 Task: Open Card Customer Retention Review in Board Product Market Fit Analysis and Optimization to Workspace Human Resources Software and add a team member Softage.1@softage.net, a label Blue, a checklist Financial Modeling, an attachment from your computer, a color Blue and finally, add a card description 'Create and send out employee satisfaction survey on company values' and a comment 'Let us approach this task with a sense of urgency and prioritize it accordingly.'. Add a start date 'Jan 09, 1900' with a due date 'Jan 16, 1900'
Action: Mouse moved to (112, 286)
Screenshot: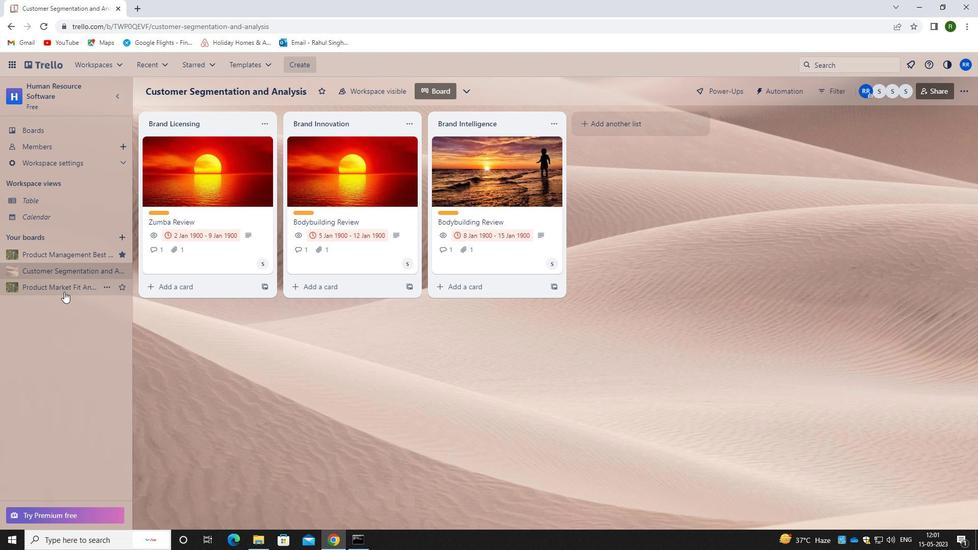 
Action: Mouse pressed left at (112, 286)
Screenshot: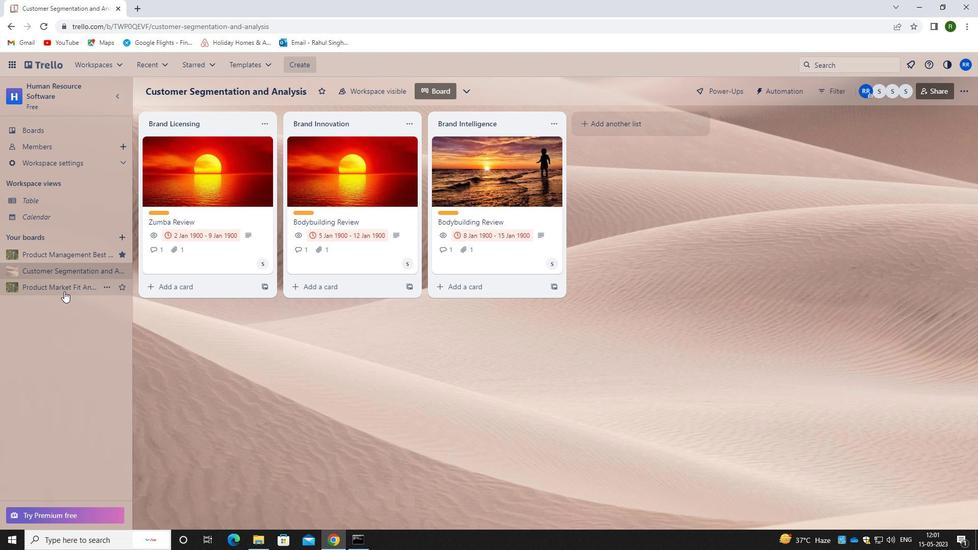 
Action: Mouse moved to (551, 164)
Screenshot: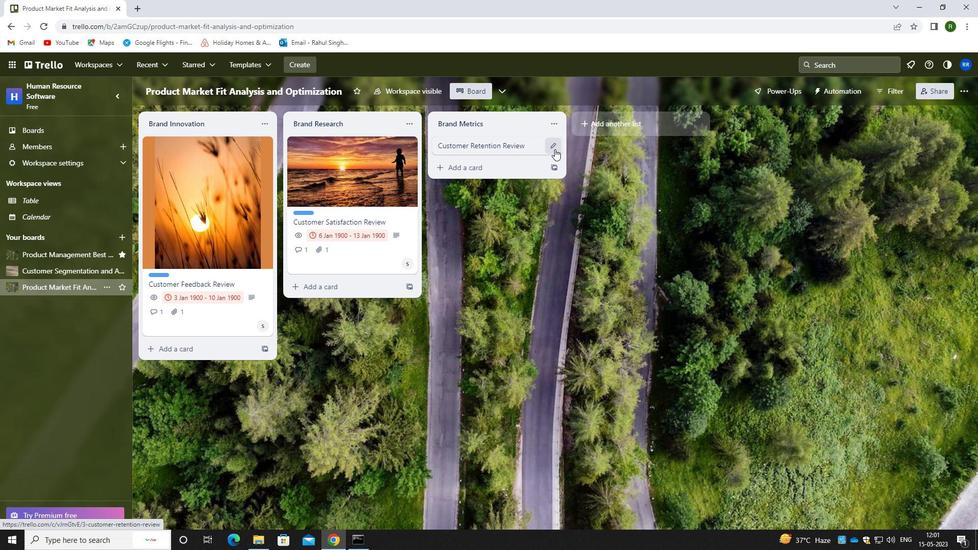 
Action: Mouse pressed left at (551, 164)
Screenshot: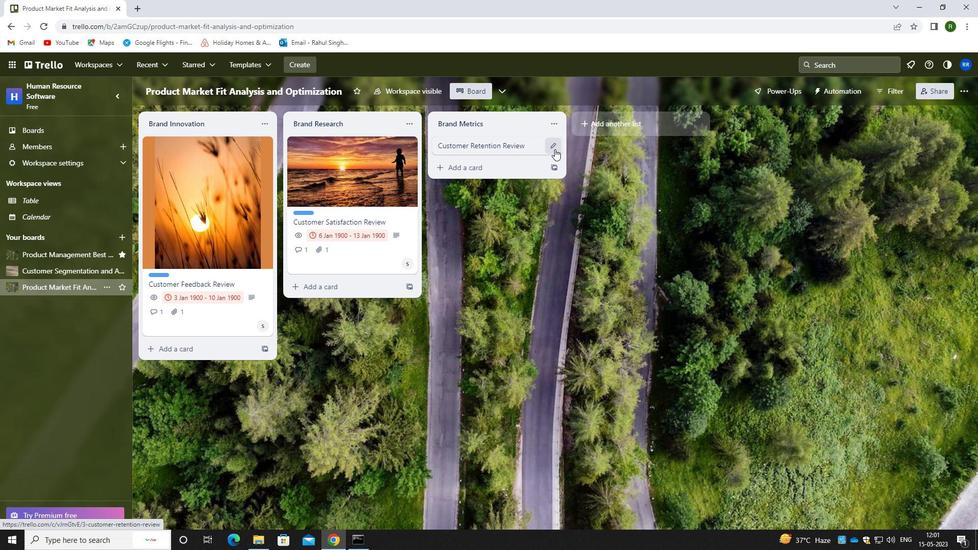 
Action: Mouse moved to (587, 160)
Screenshot: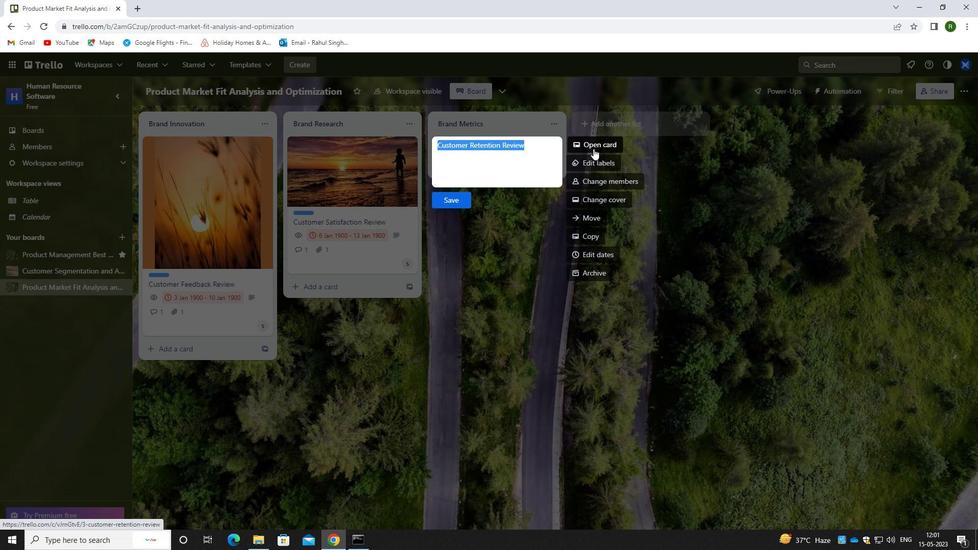 
Action: Mouse pressed left at (587, 160)
Screenshot: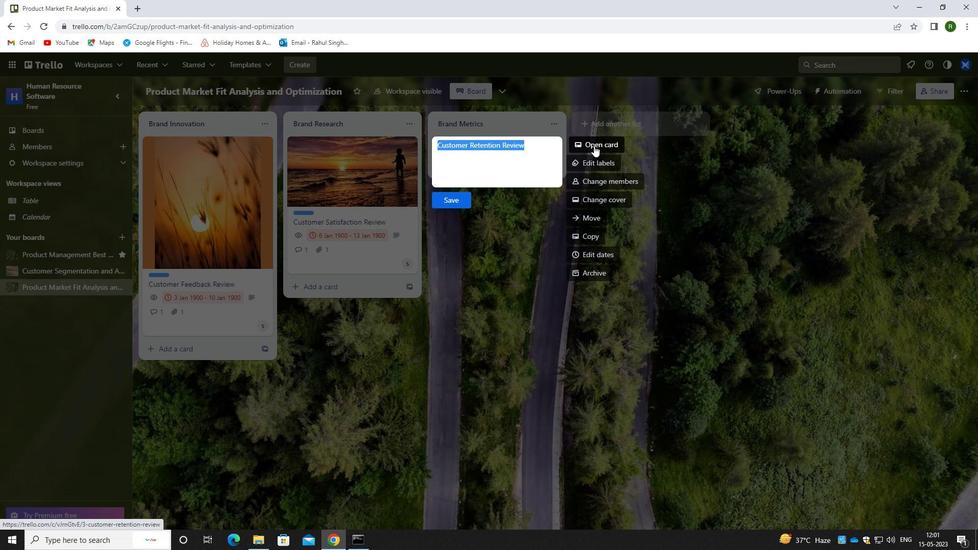 
Action: Mouse moved to (615, 194)
Screenshot: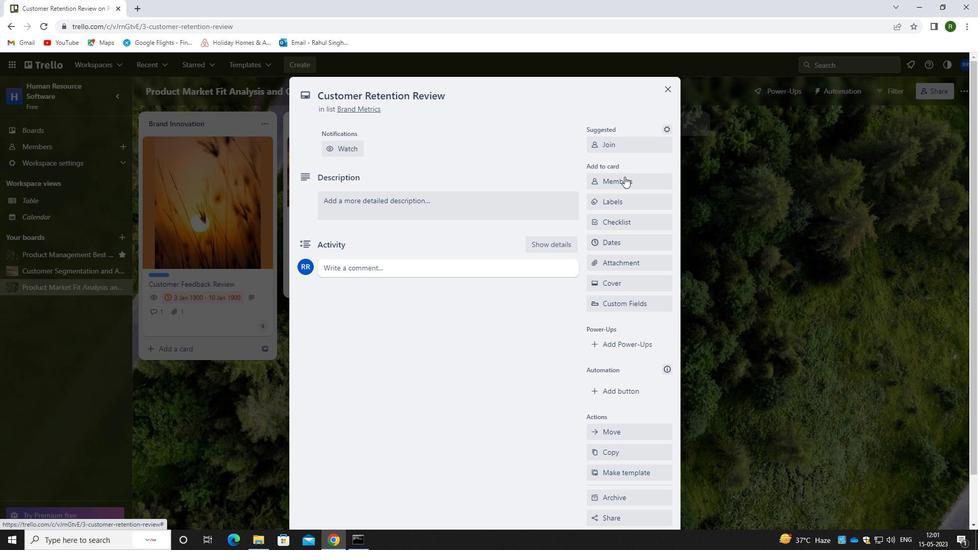 
Action: Mouse pressed left at (615, 194)
Screenshot: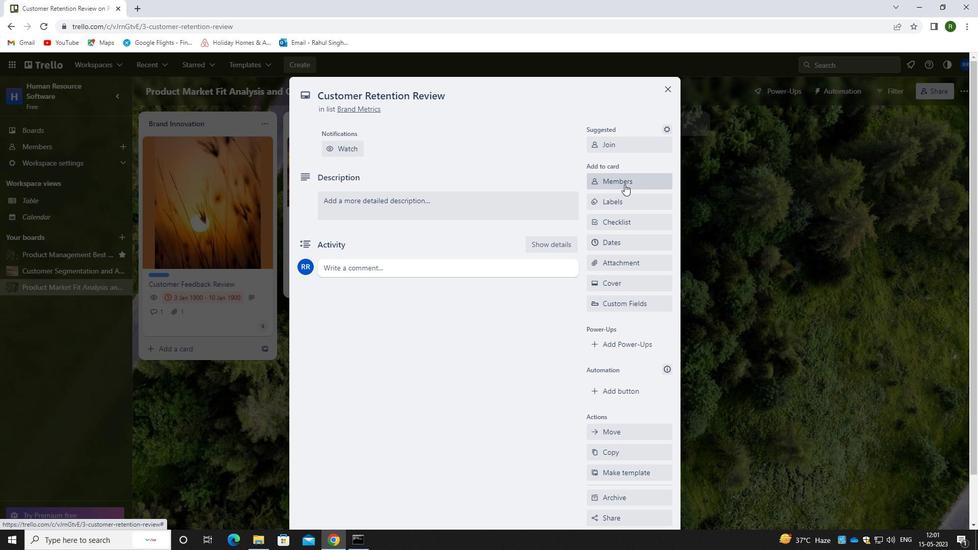 
Action: Mouse moved to (613, 226)
Screenshot: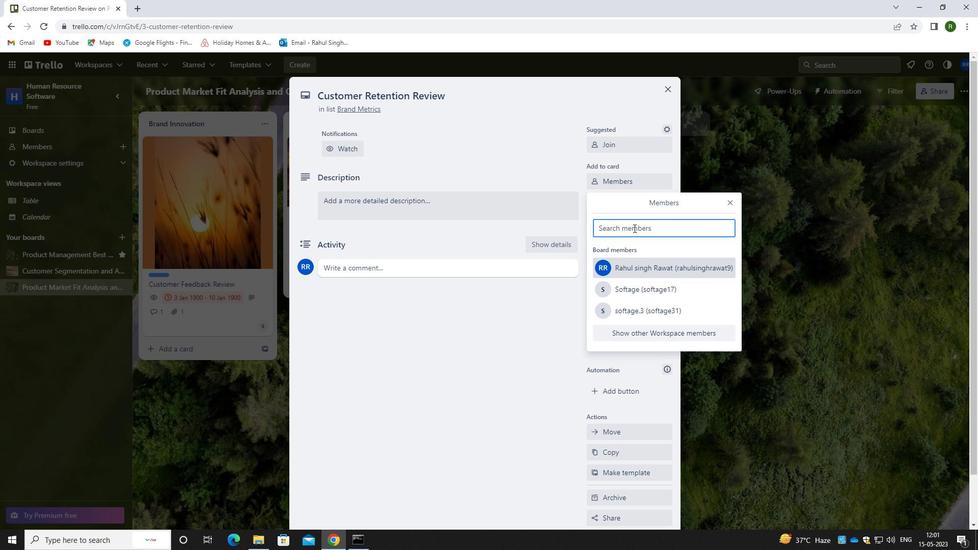 
Action: Key pressed <Key.caps_lock>s<Key.caps_lock>oftage.1<Key.shift>@SOFTAGE.NET
Screenshot: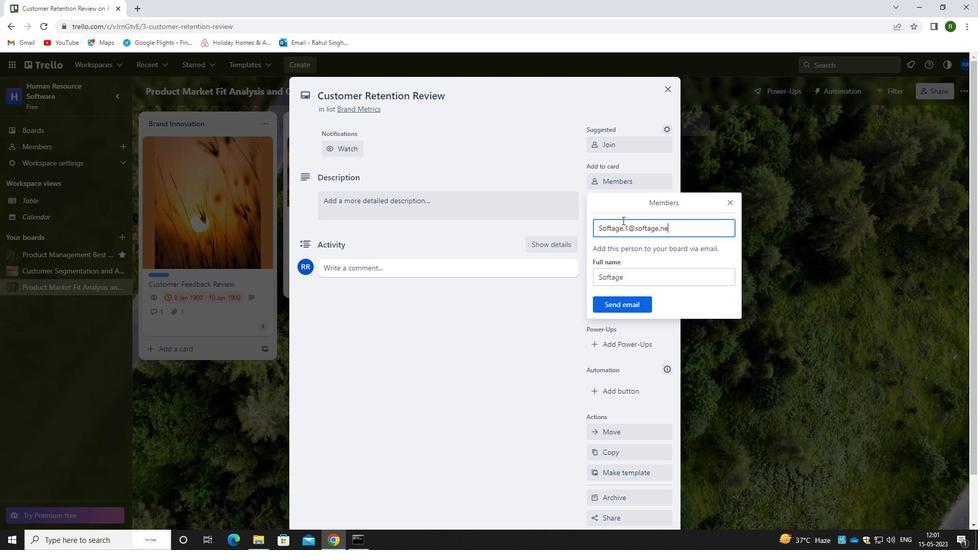 
Action: Mouse moved to (623, 296)
Screenshot: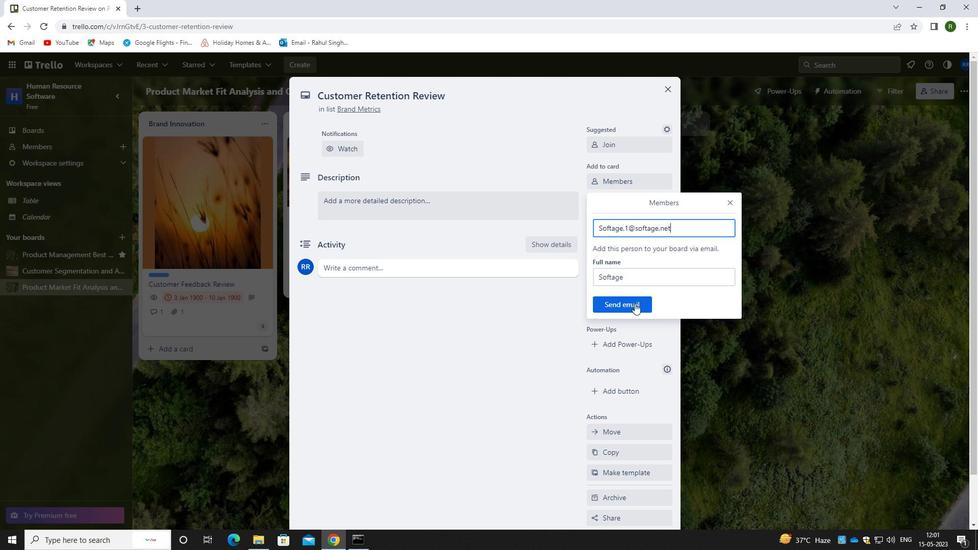 
Action: Mouse pressed left at (623, 296)
Screenshot: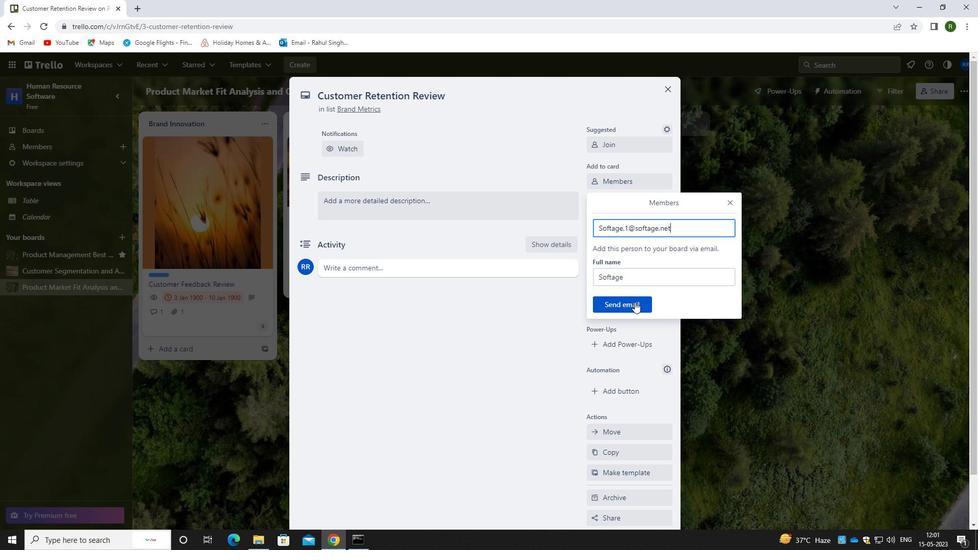 
Action: Mouse moved to (622, 208)
Screenshot: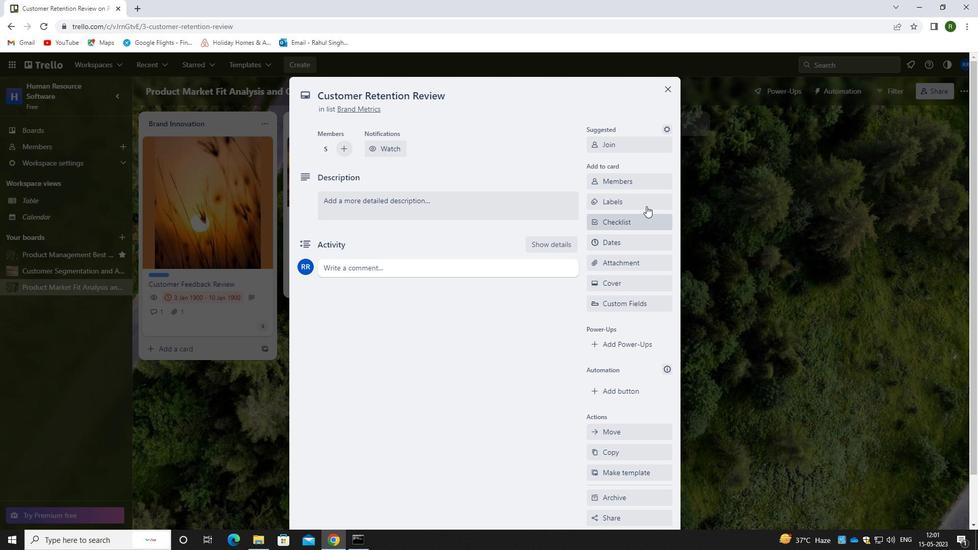 
Action: Mouse pressed left at (622, 208)
Screenshot: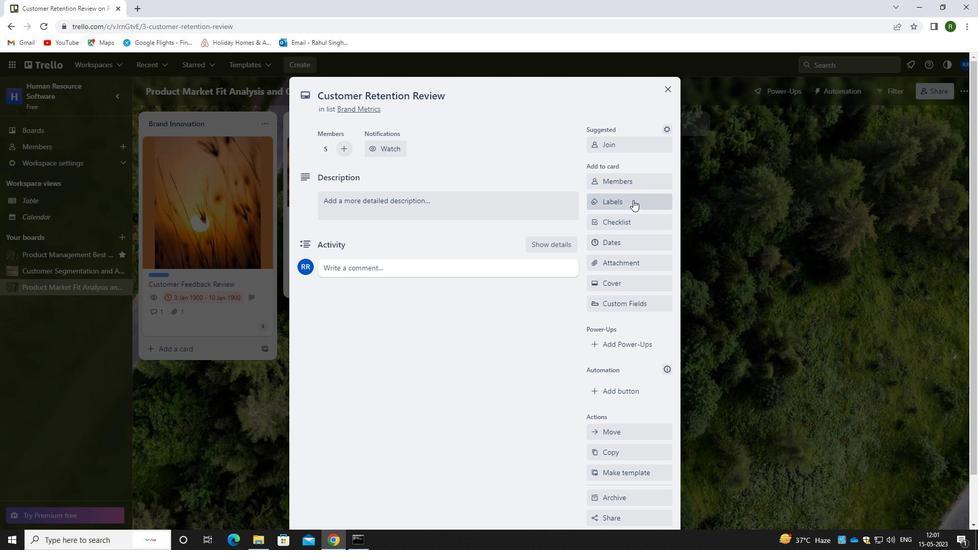 
Action: Mouse moved to (588, 234)
Screenshot: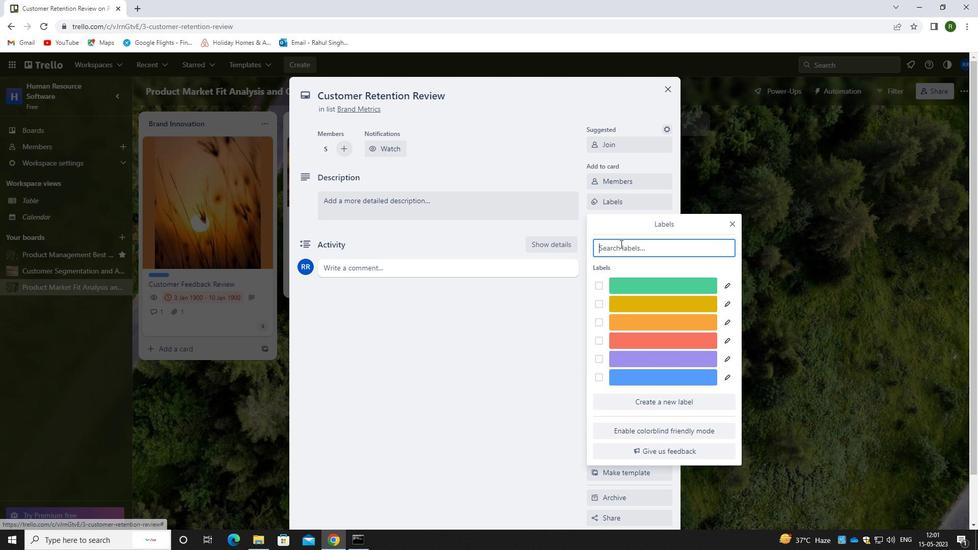 
Action: Key pressed BLUE
Screenshot: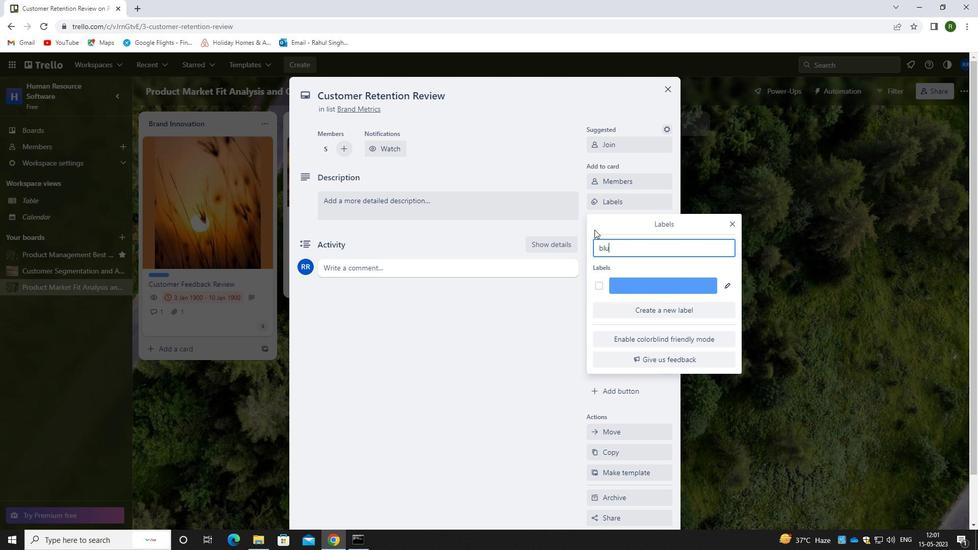 
Action: Mouse moved to (594, 280)
Screenshot: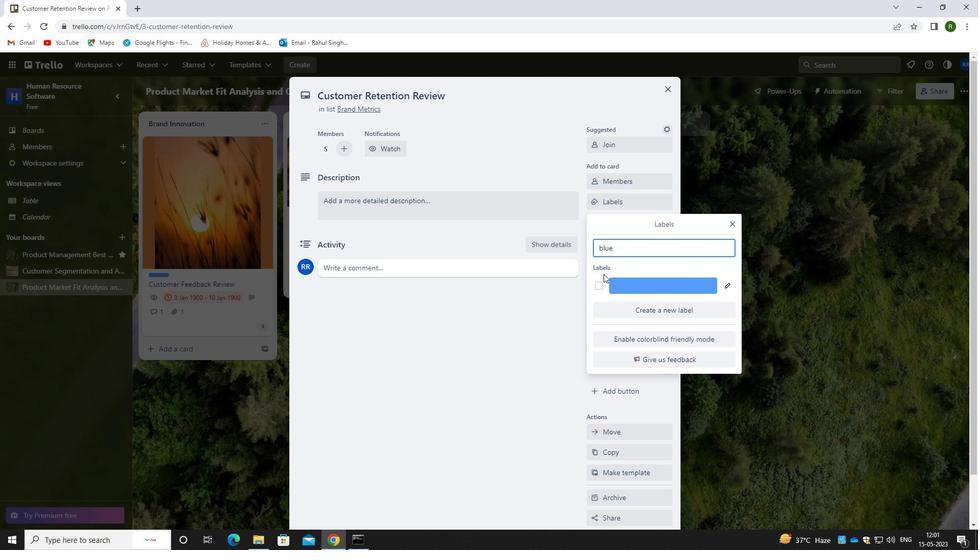 
Action: Mouse pressed left at (594, 280)
Screenshot: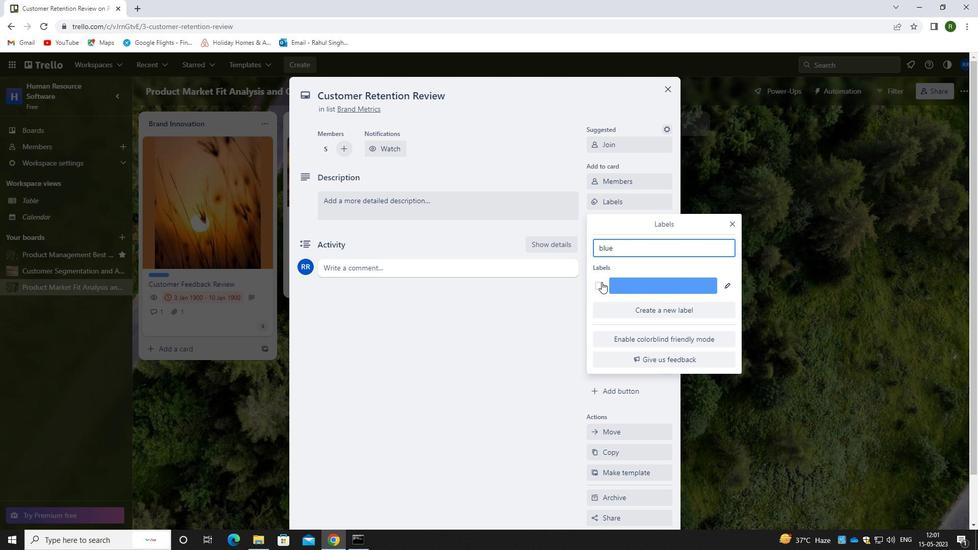 
Action: Mouse moved to (526, 322)
Screenshot: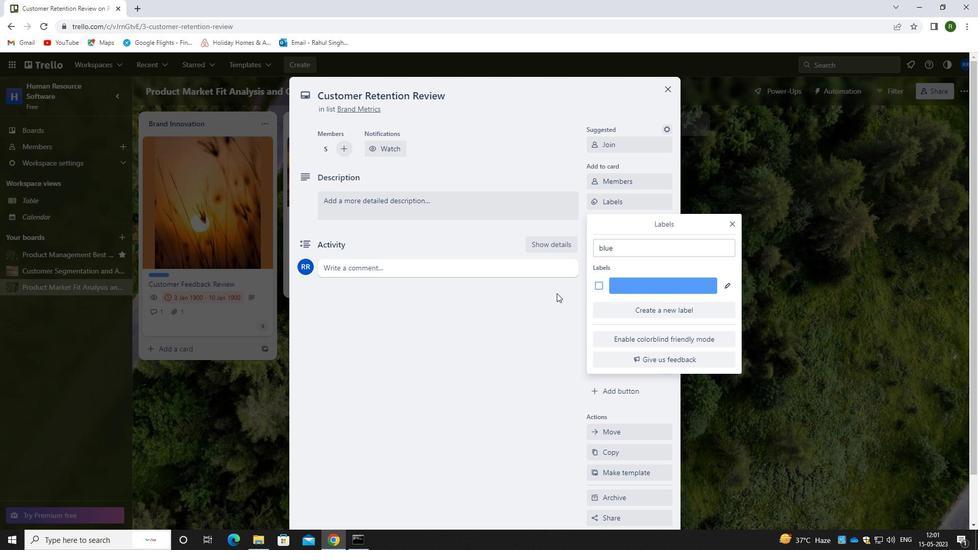 
Action: Mouse pressed left at (526, 322)
Screenshot: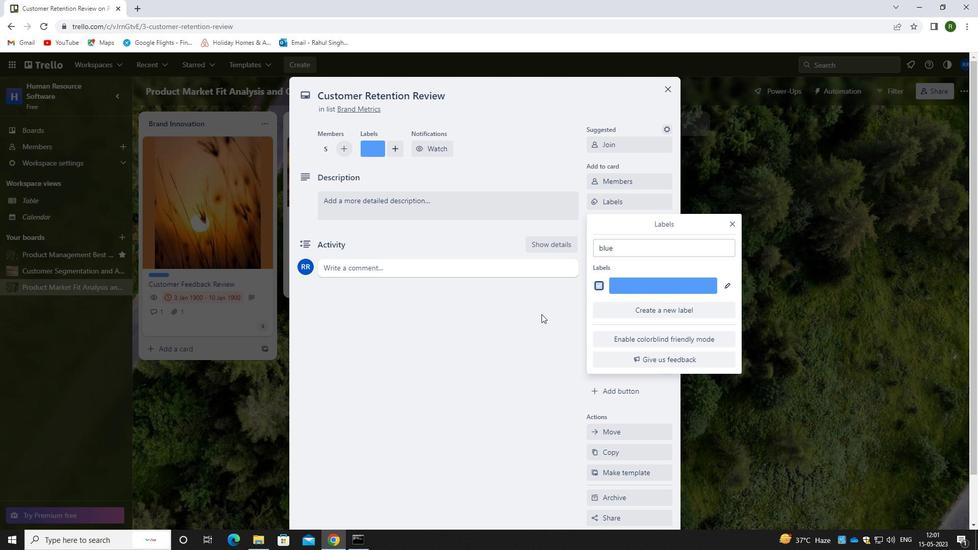 
Action: Mouse moved to (615, 226)
Screenshot: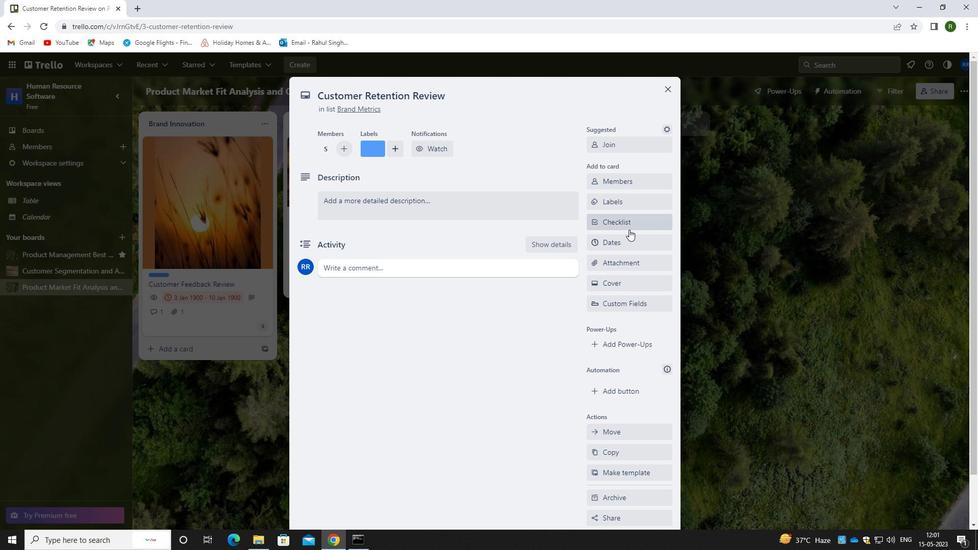 
Action: Mouse pressed left at (615, 226)
Screenshot: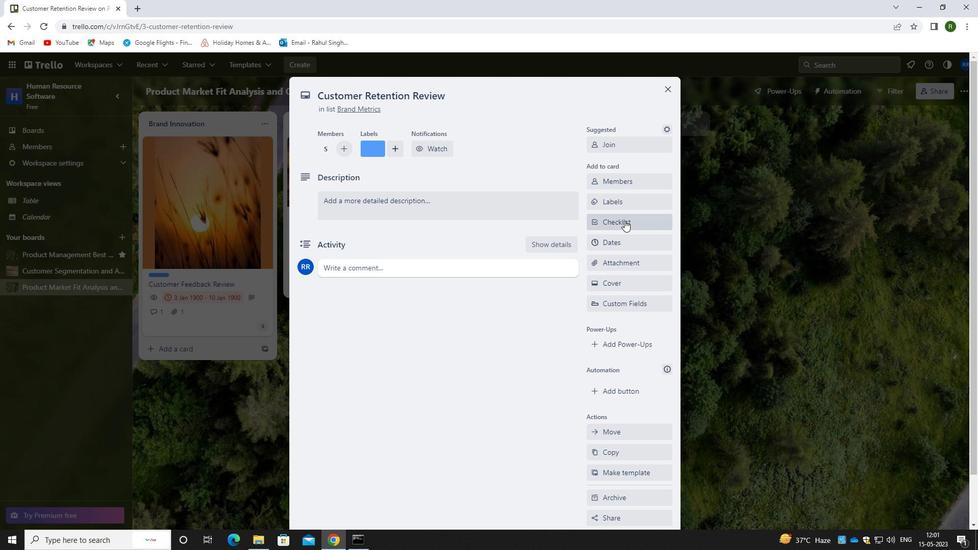 
Action: Mouse moved to (610, 272)
Screenshot: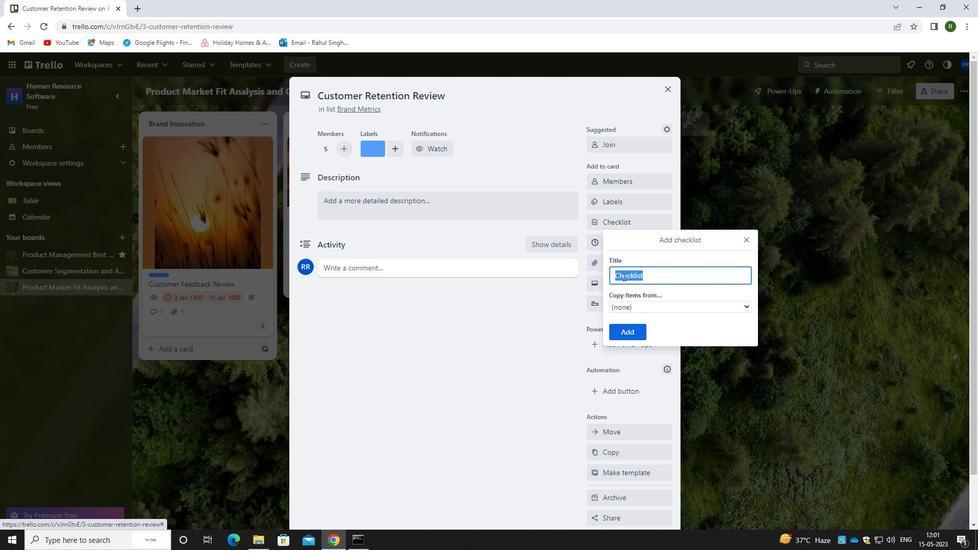 
Action: Key pressed <Key.shift>FINANCIAL<Key.space><Key.shift><Key.shift><Key.shift><Key.shift><Key.shift><Key.shift><Key.shift><Key.shift><Key.shift><Key.shift><Key.shift><Key.shift><Key.shift><Key.shift>MODELING
Screenshot: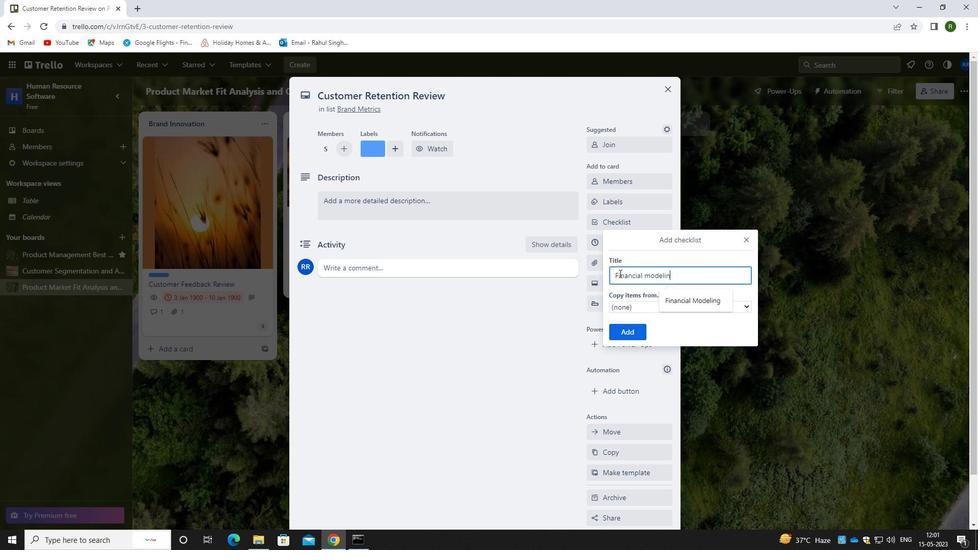 
Action: Mouse moved to (622, 325)
Screenshot: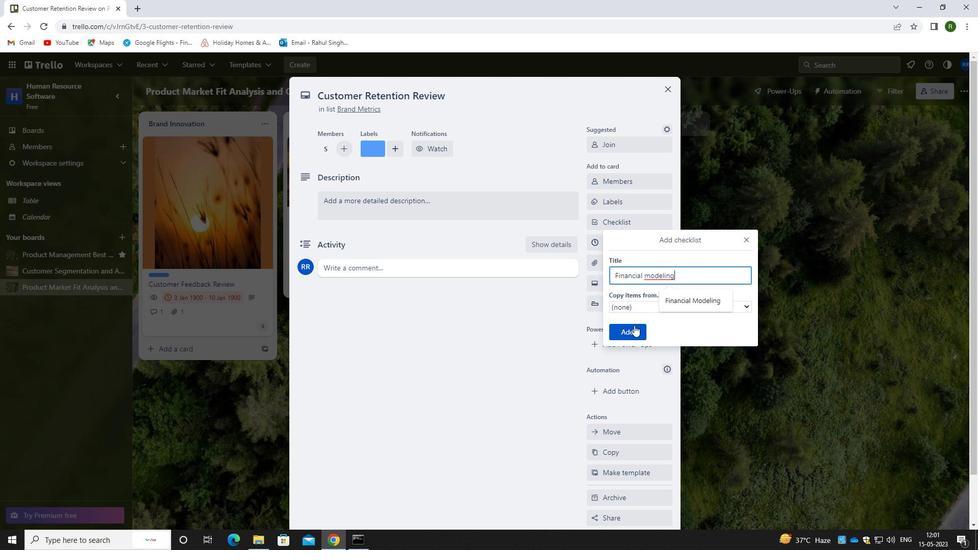 
Action: Mouse pressed left at (622, 325)
Screenshot: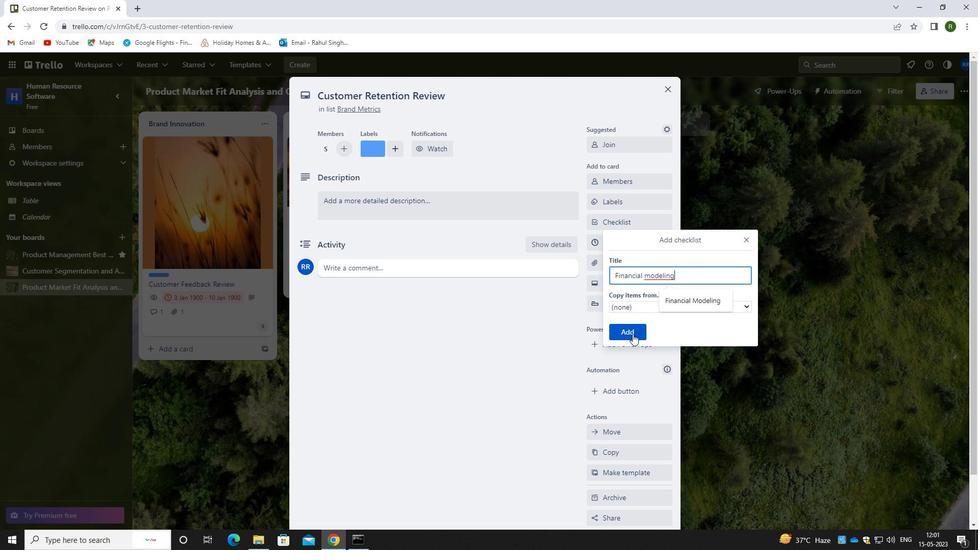 
Action: Mouse moved to (537, 335)
Screenshot: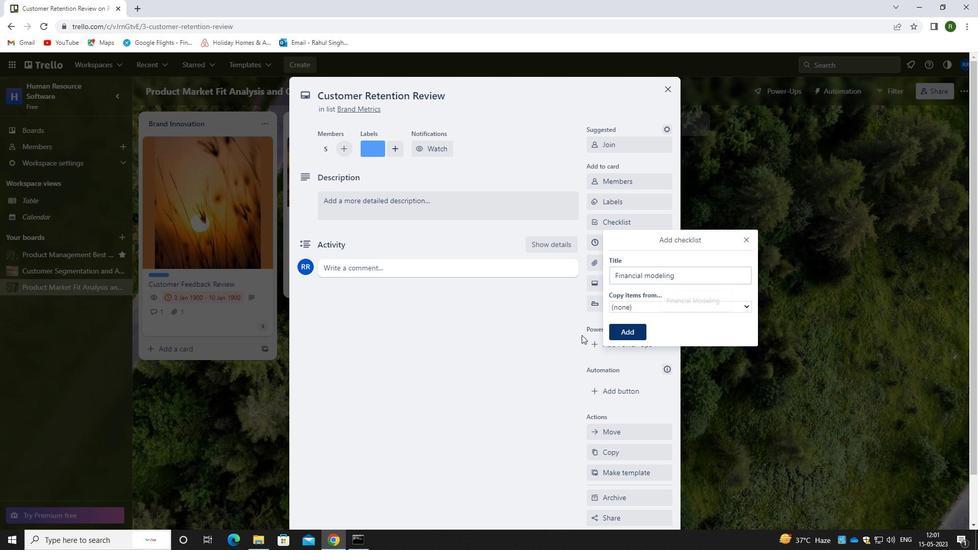 
Action: Mouse pressed left at (537, 335)
Screenshot: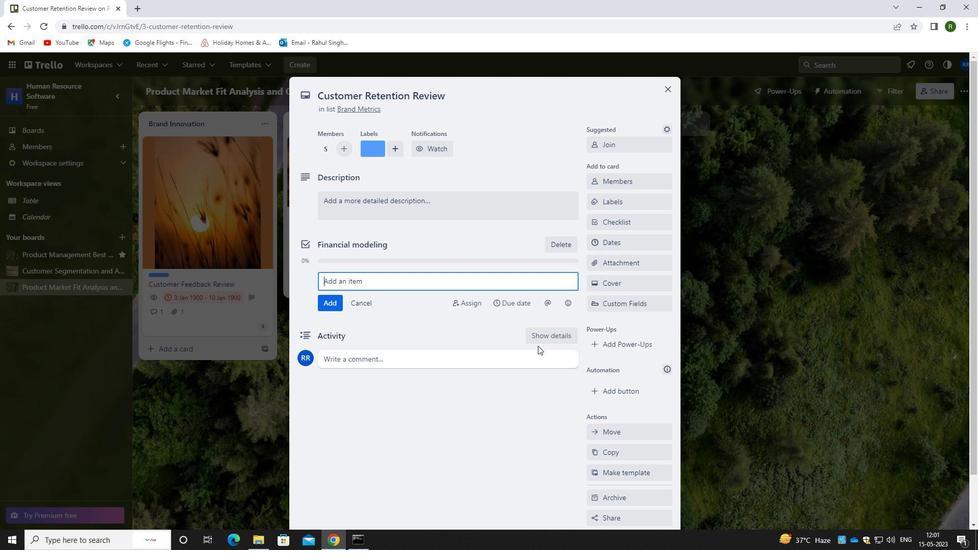 
Action: Mouse moved to (615, 266)
Screenshot: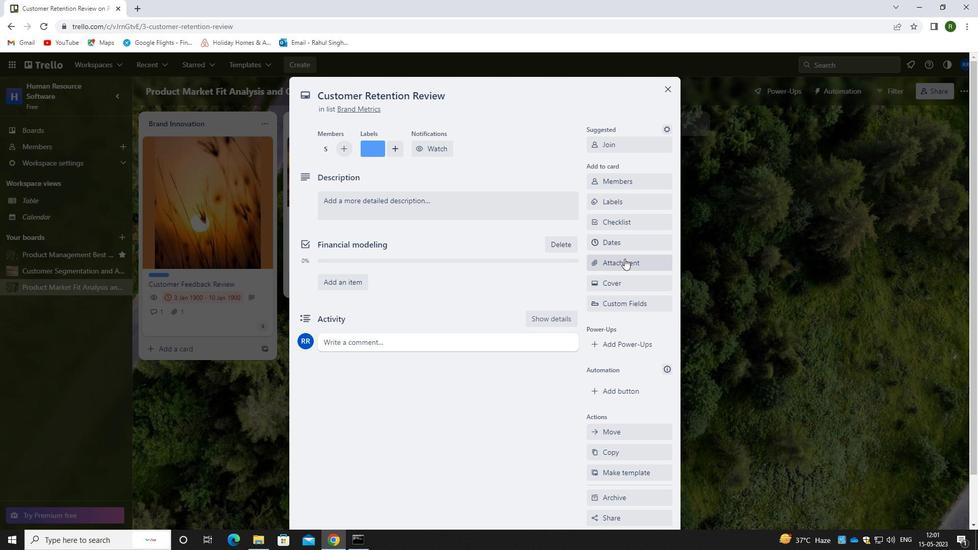 
Action: Mouse pressed left at (615, 266)
Screenshot: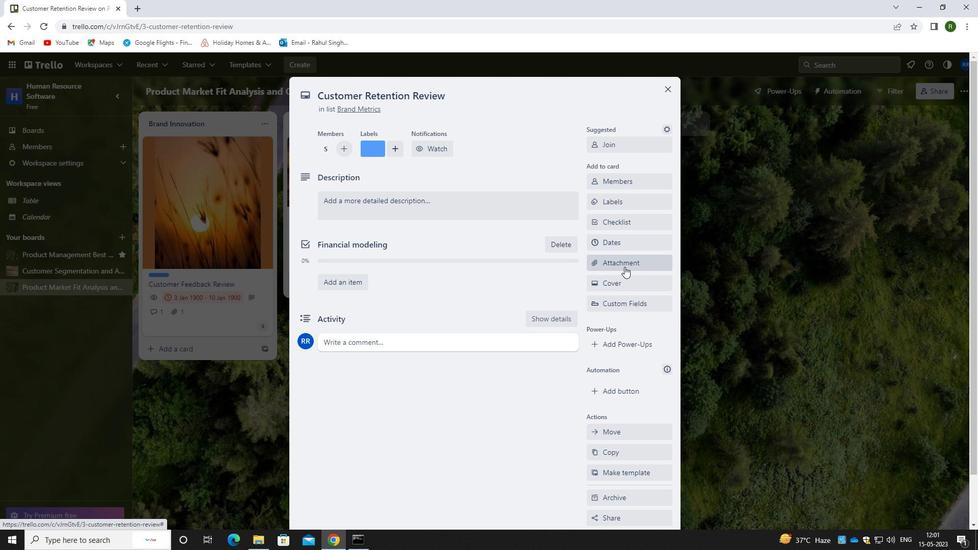 
Action: Mouse moved to (627, 303)
Screenshot: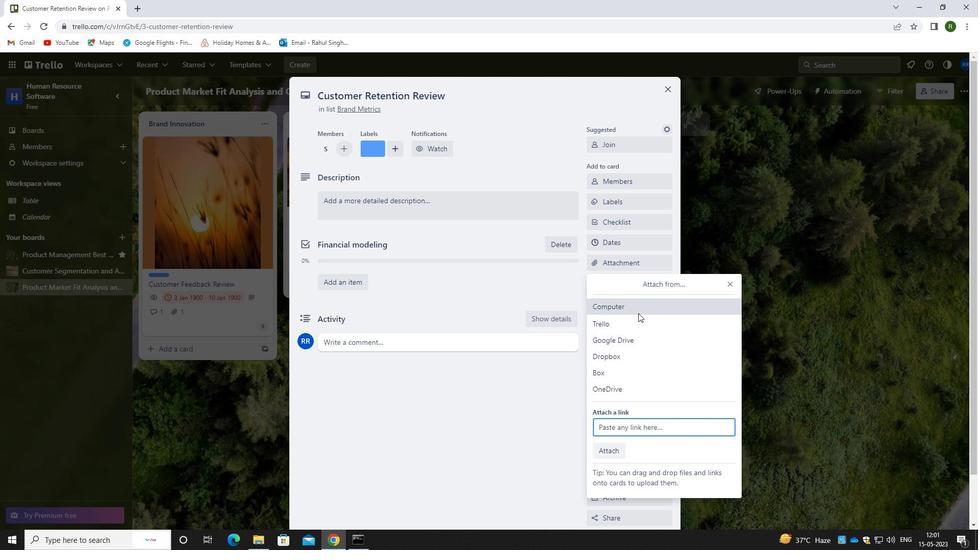 
Action: Mouse pressed left at (627, 303)
Screenshot: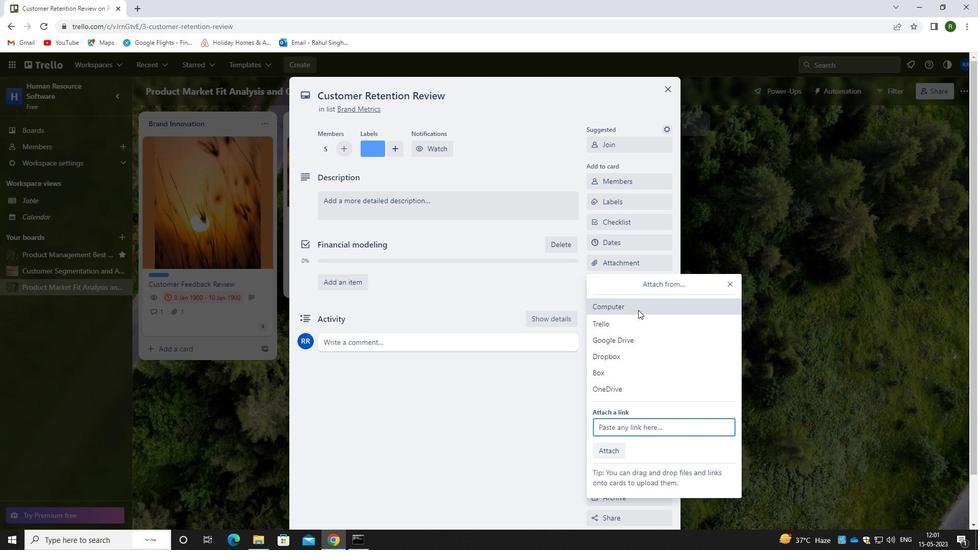 
Action: Mouse moved to (274, 122)
Screenshot: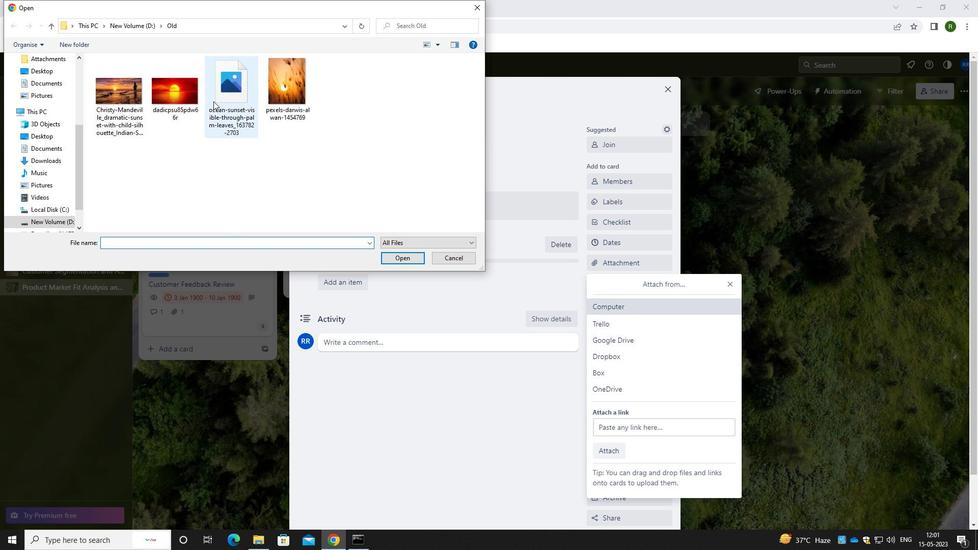 
Action: Mouse pressed left at (274, 122)
Screenshot: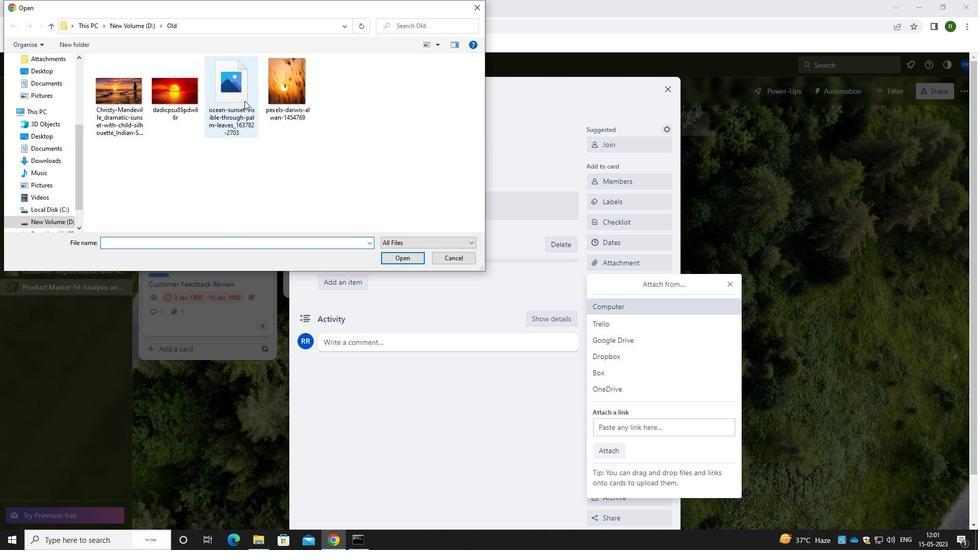 
Action: Mouse moved to (215, 128)
Screenshot: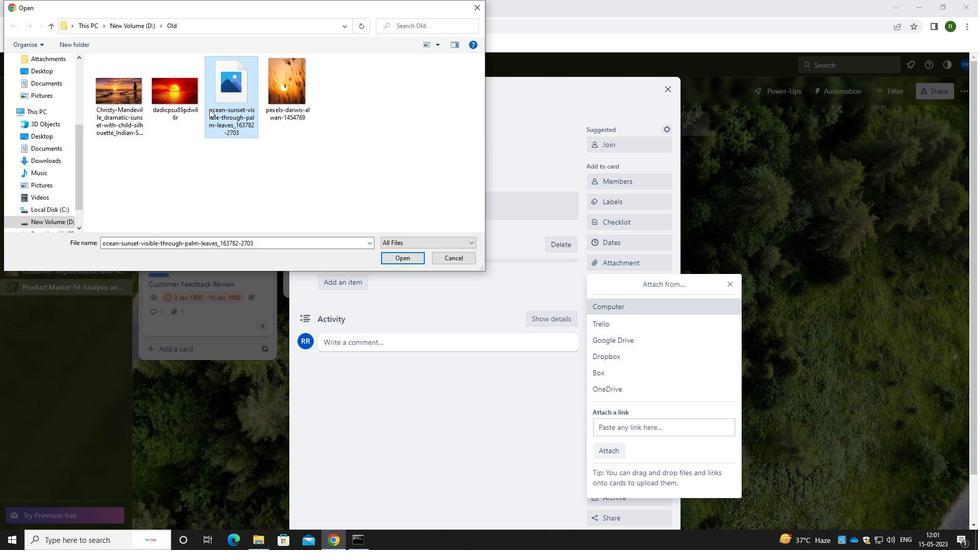 
Action: Mouse pressed left at (215, 128)
Screenshot: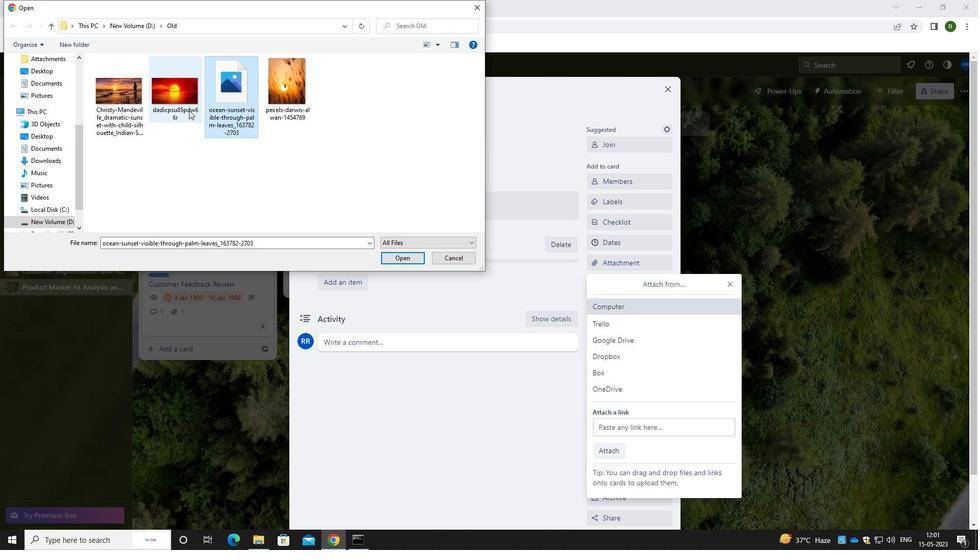 
Action: Mouse moved to (409, 258)
Screenshot: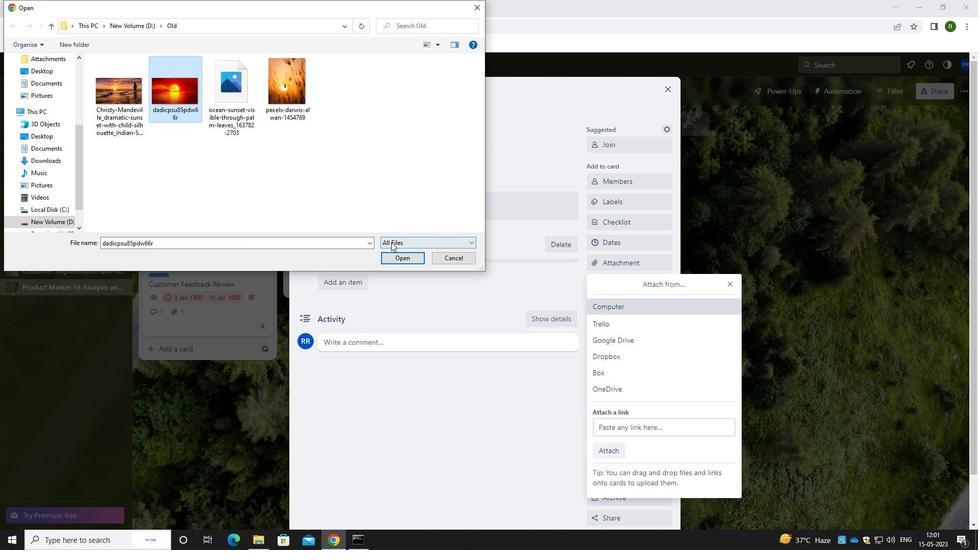 
Action: Mouse pressed left at (409, 258)
Screenshot: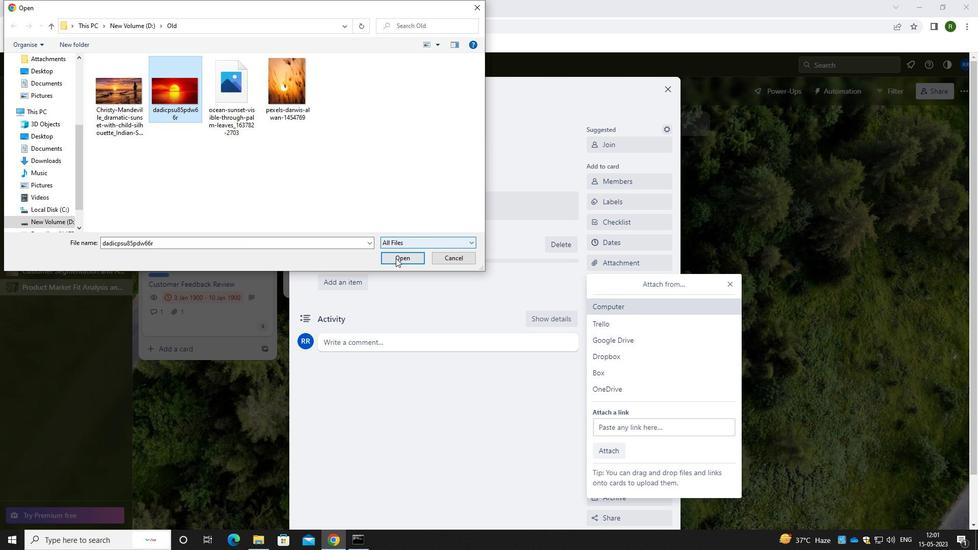 
Action: Mouse moved to (449, 287)
Screenshot: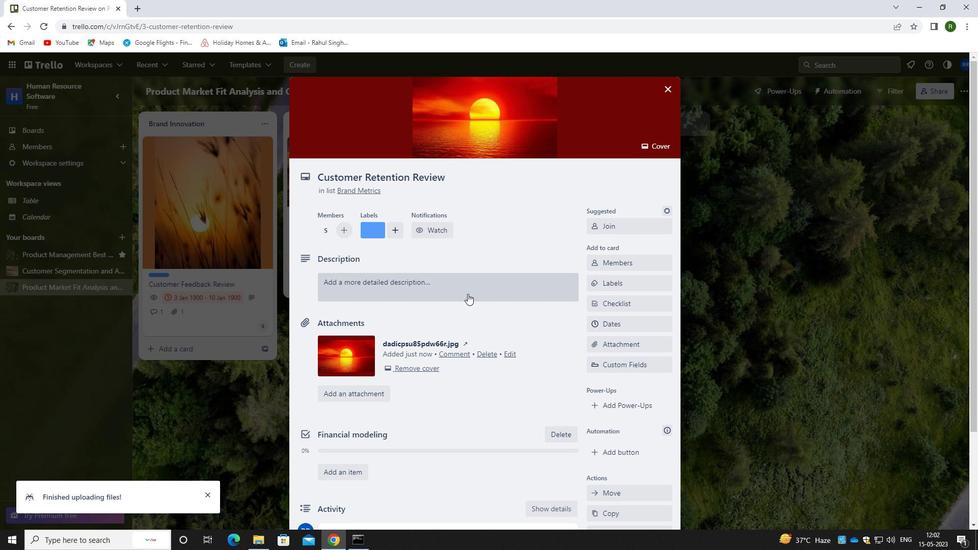 
Action: Mouse pressed left at (449, 287)
Screenshot: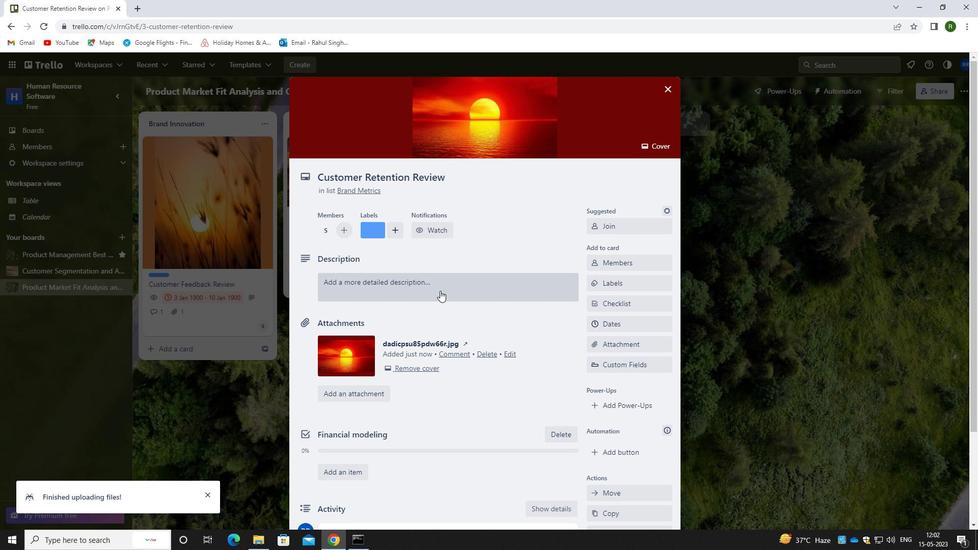 
Action: Mouse moved to (408, 336)
Screenshot: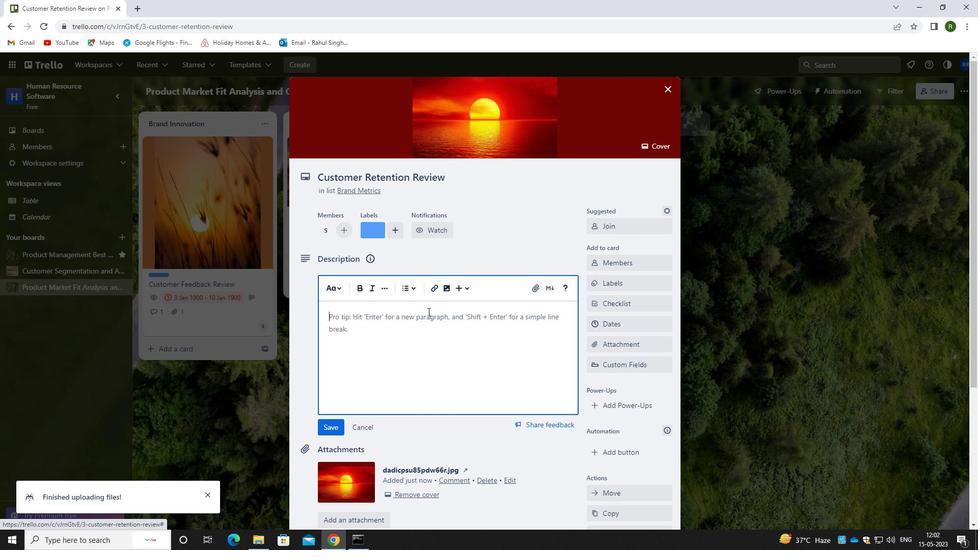 
Action: Key pressed <Key.caps_lock>C<Key.caps_lock>REATE<Key.space>AND<Key.space>SEND<Key.space>OUT<Key.space>EMO<Key.backspace>PLOYEE<Key.space>SATISFACTION<Key.space>SURVERY<Key.space>ON<Key.backspace><Key.backspace><Key.backspace><Key.backspace><Key.backspace>UY<Key.backspace><Key.backspace>Y<Key.space>ON<Key.space>COMPANY<Key.space>VALUES
Screenshot: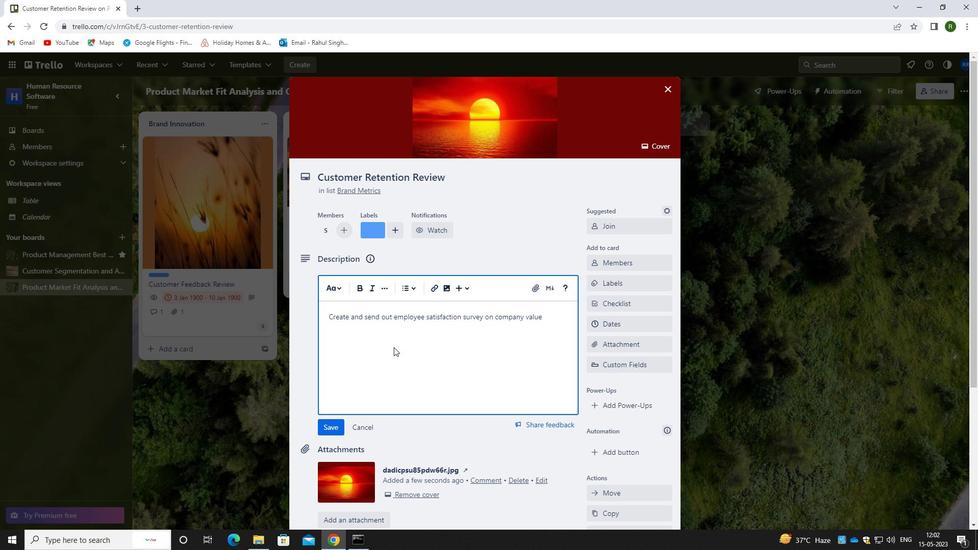 
Action: Mouse moved to (355, 409)
Screenshot: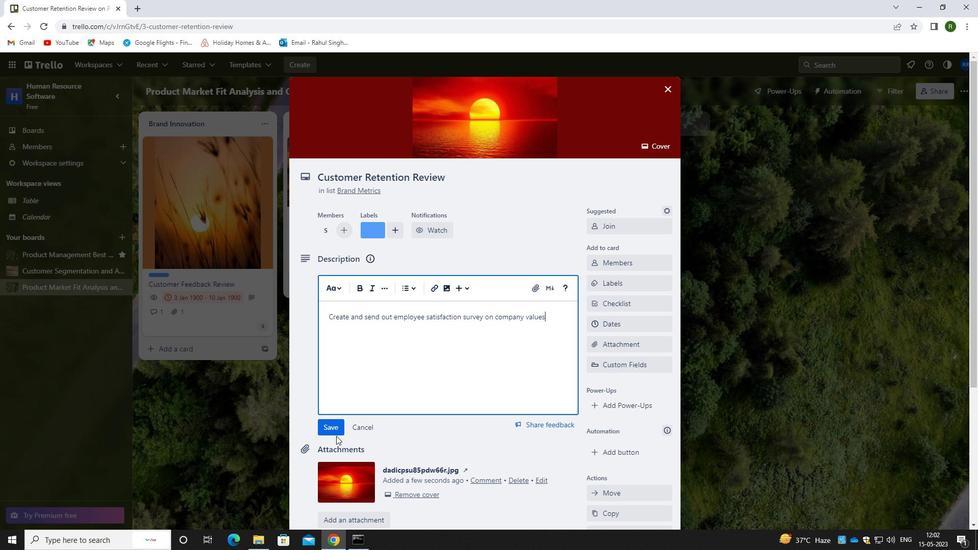 
Action: Mouse pressed left at (355, 409)
Screenshot: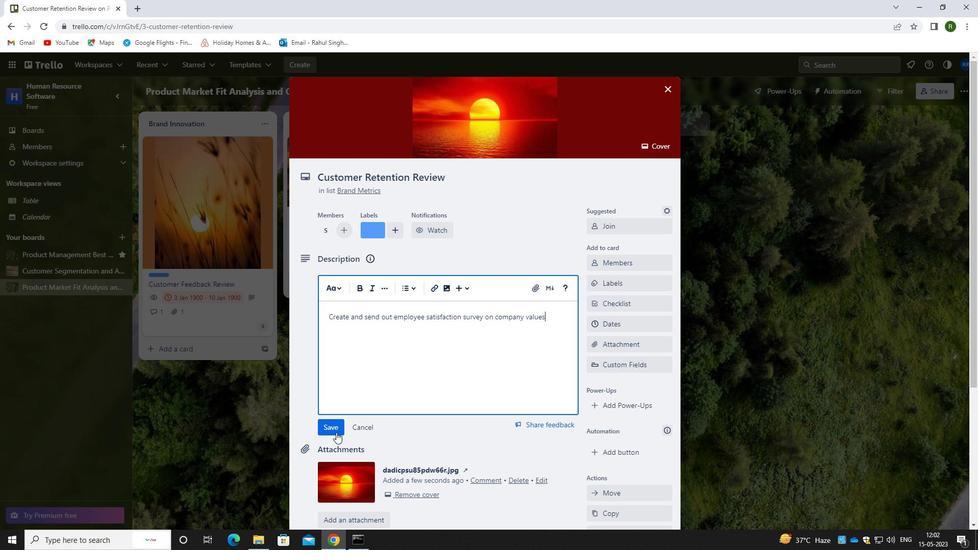 
Action: Mouse moved to (428, 365)
Screenshot: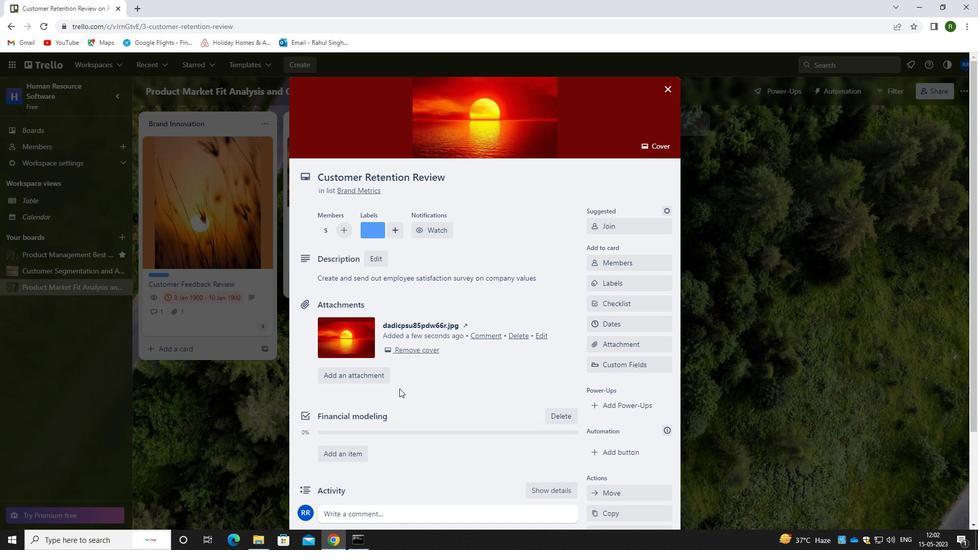
Action: Mouse scrolled (428, 364) with delta (0, 0)
Screenshot: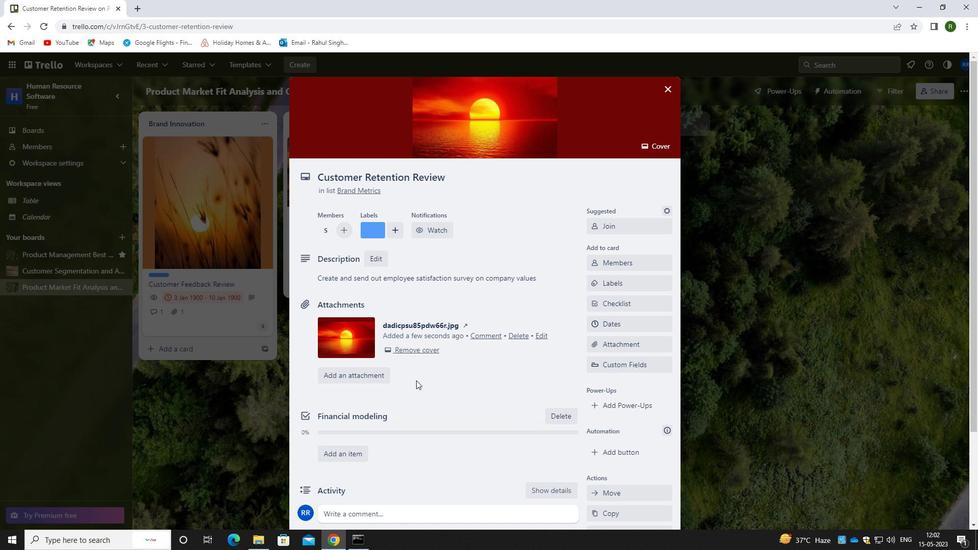 
Action: Mouse moved to (428, 365)
Screenshot: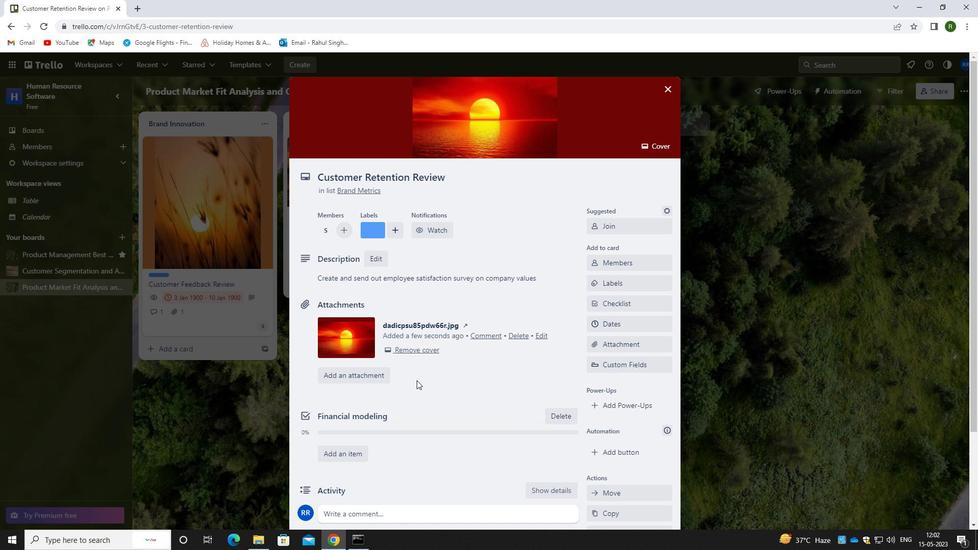 
Action: Mouse scrolled (428, 364) with delta (0, 0)
Screenshot: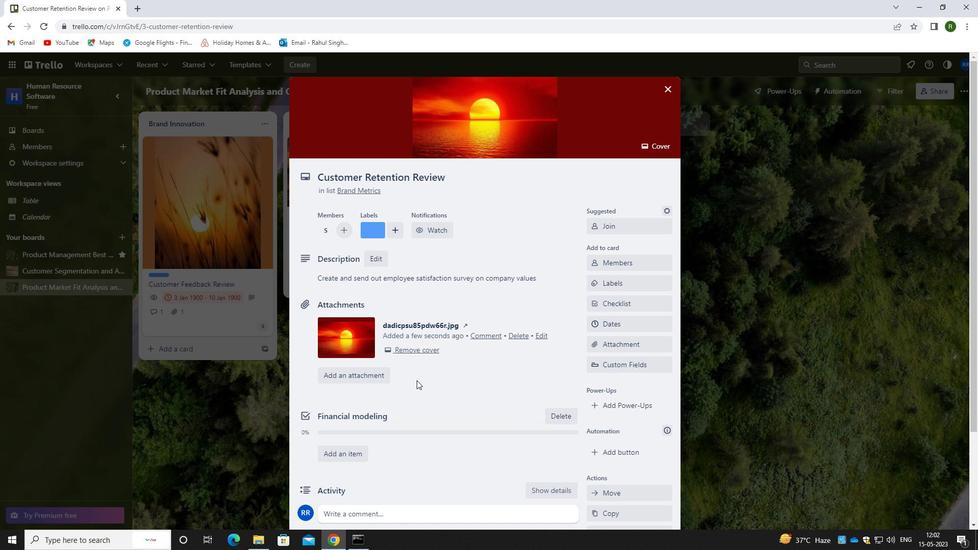 
Action: Mouse scrolled (428, 364) with delta (0, 0)
Screenshot: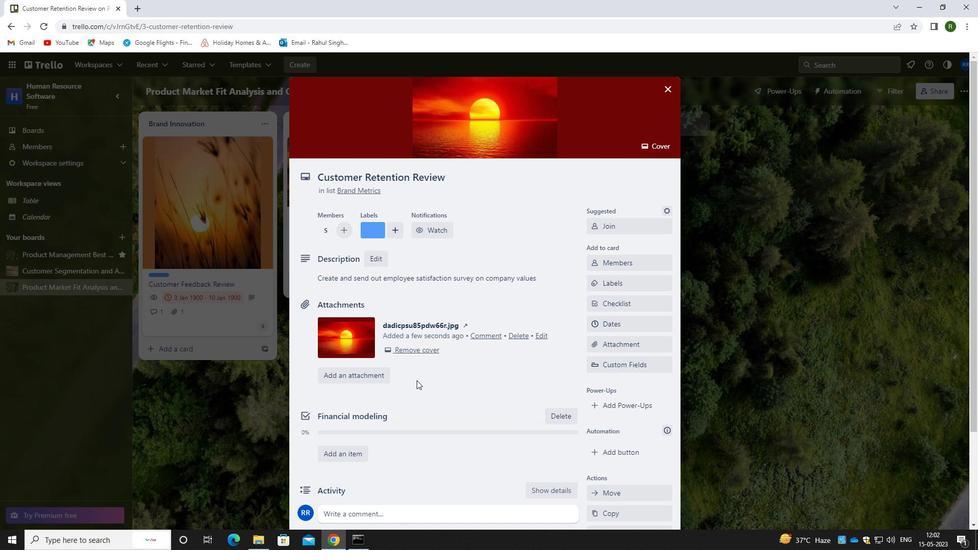 
Action: Mouse moved to (429, 365)
Screenshot: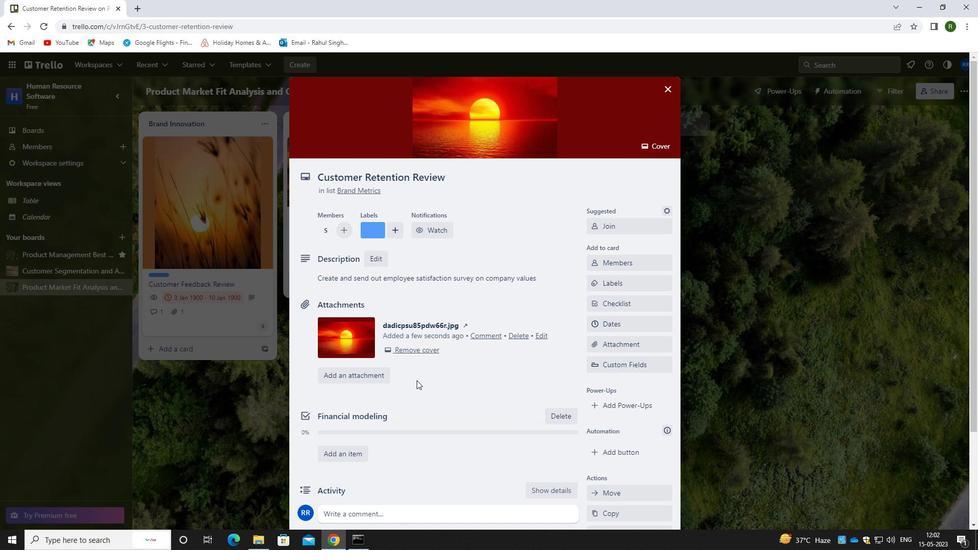 
Action: Mouse scrolled (429, 365) with delta (0, 0)
Screenshot: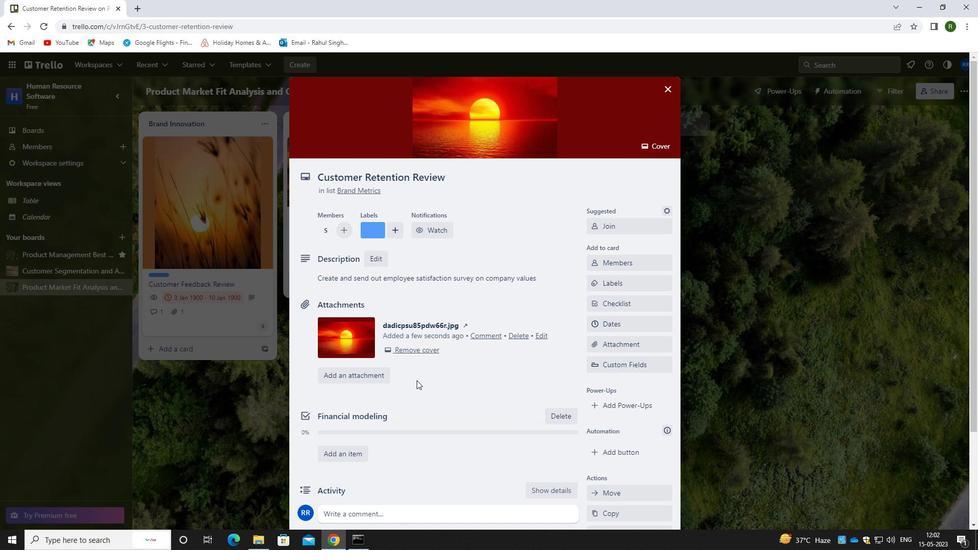 
Action: Mouse moved to (413, 387)
Screenshot: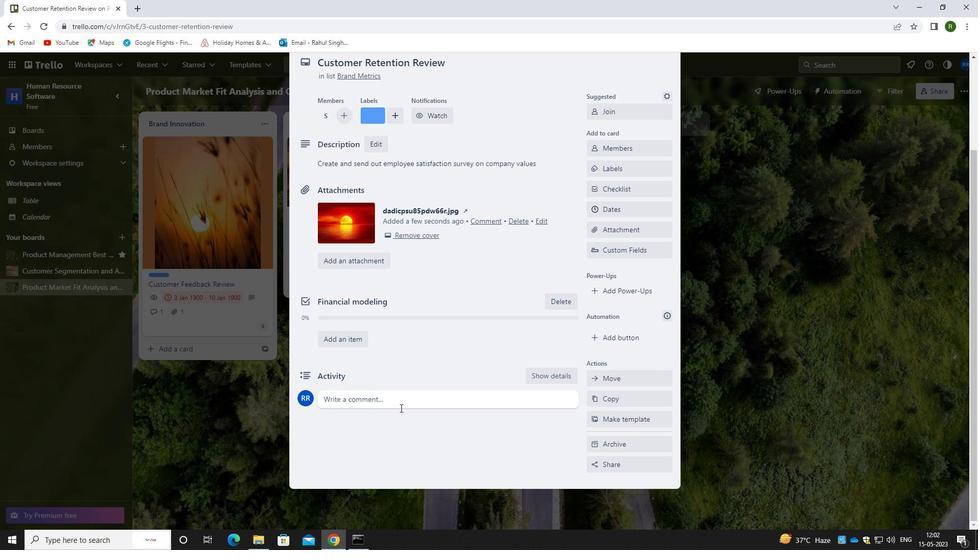 
Action: Mouse pressed left at (413, 387)
Screenshot: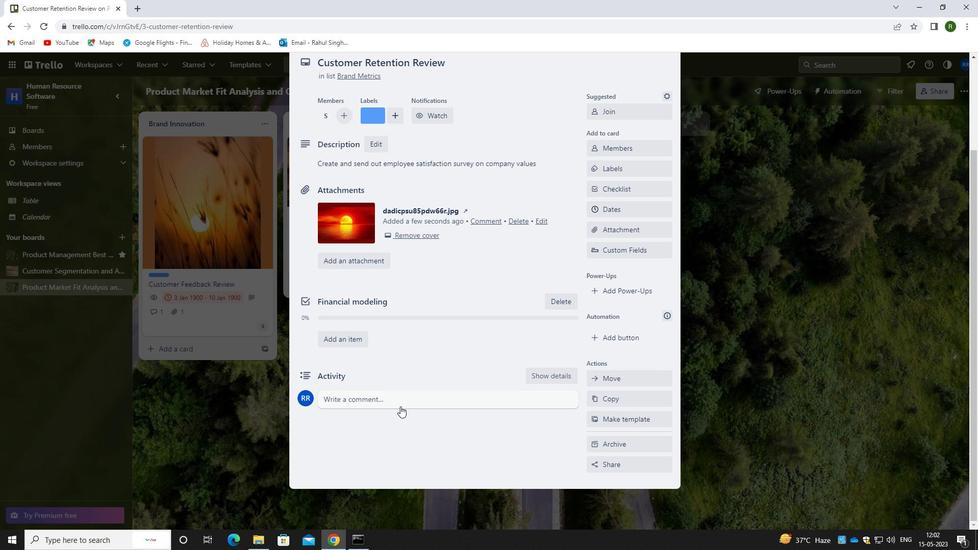 
Action: Mouse moved to (404, 416)
Screenshot: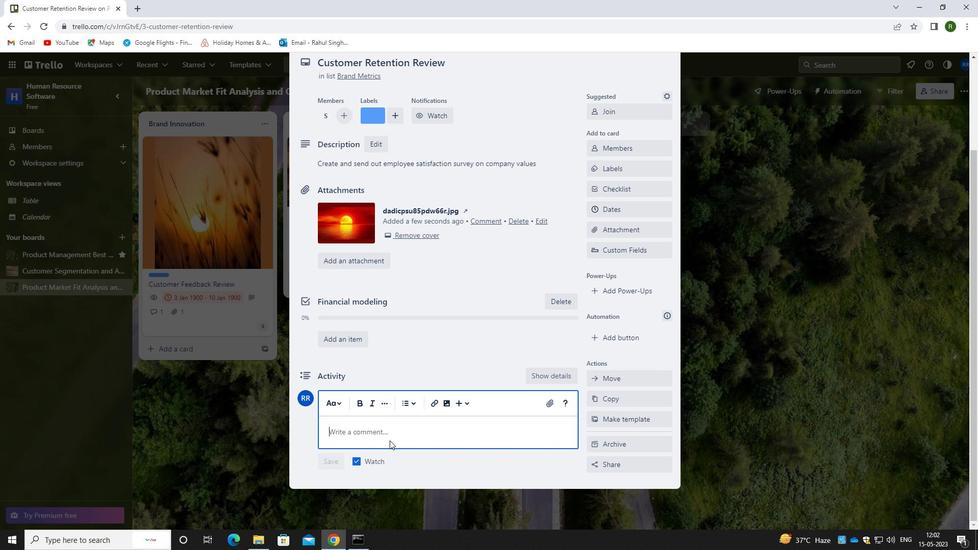
Action: Key pressed <Key.caps_lock>L<Key.caps_lock>ET<Key.space>US<Key.space>APPROACH<Key.space>THIS<Key.space>TASK<Key.space>WITH<Key.space>A<Key.space>SENCE<Key.space>OF<Key.space>UR<Key.backspace><Key.backspace><Key.backspace><Key.backspace><Key.backspace><Key.backspace><Key.backspace>S<Key.backspace><Key.backspace>SE<Key.space>OFURGENC<Key.backspace><Key.backspace><Key.backspace><Key.backspace><Key.backspace><Key.backspace><Key.backspace>F<Key.space>URGENCY<Key.space>AND<Key.space>PRIOUTIZE<Key.space>IT<Key.backspace><Key.backspace><Key.backspace><Key.backspace><Key.backspace><Key.backspace><Key.backspace><Key.backspace>RTI<Key.backspace><Key.backspace>ITIZE<Key.space>IT<Key.space>ACCORDINGLY.
Screenshot: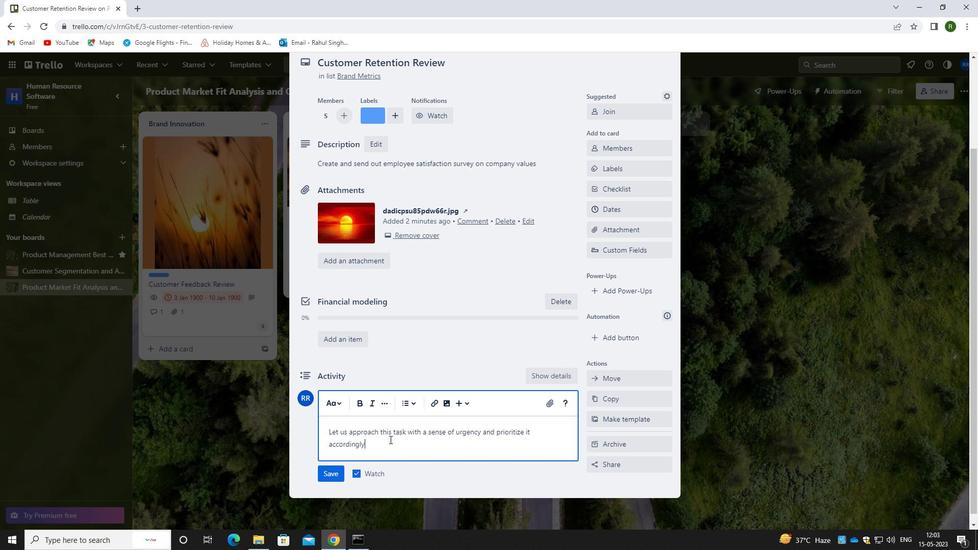 
Action: Mouse moved to (350, 440)
Screenshot: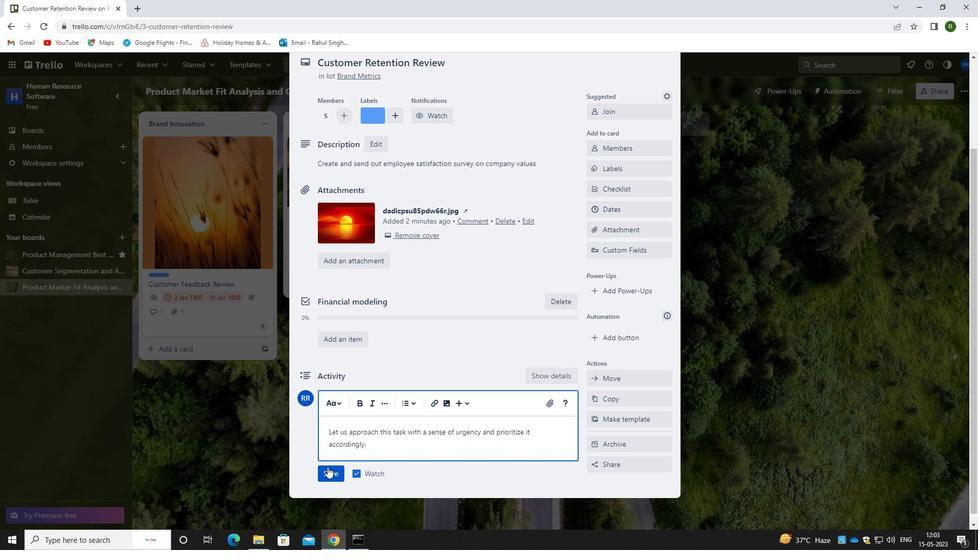 
Action: Mouse pressed left at (350, 440)
Screenshot: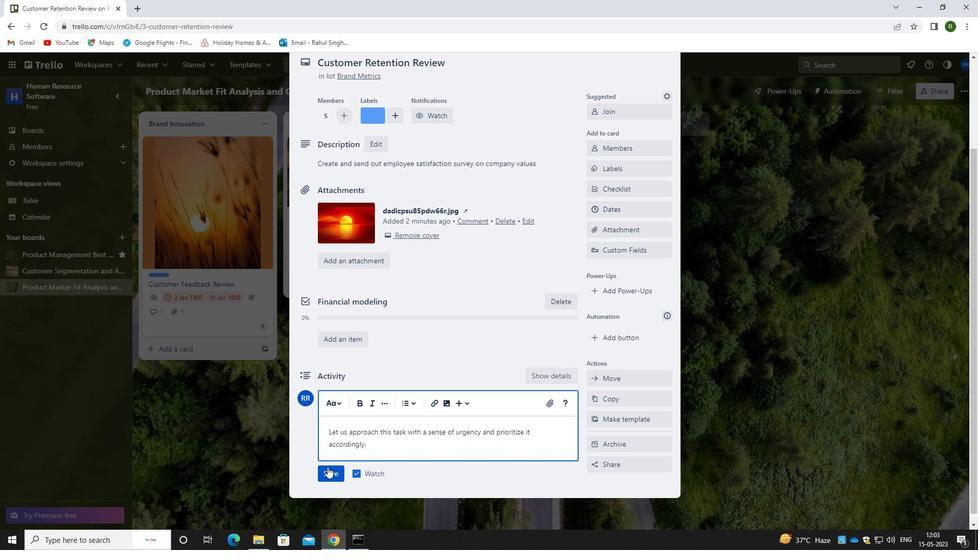 
Action: Mouse moved to (619, 210)
Screenshot: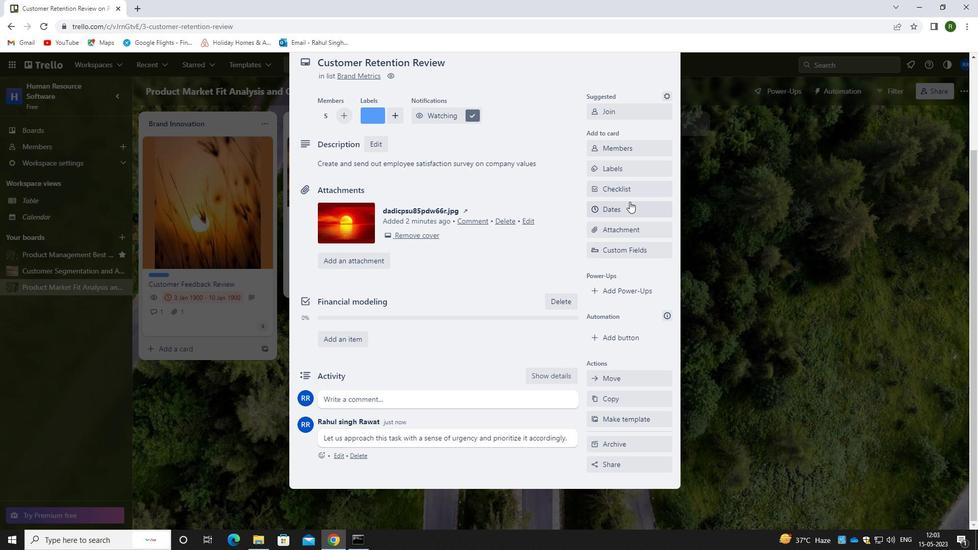 
Action: Mouse pressed left at (619, 210)
Screenshot: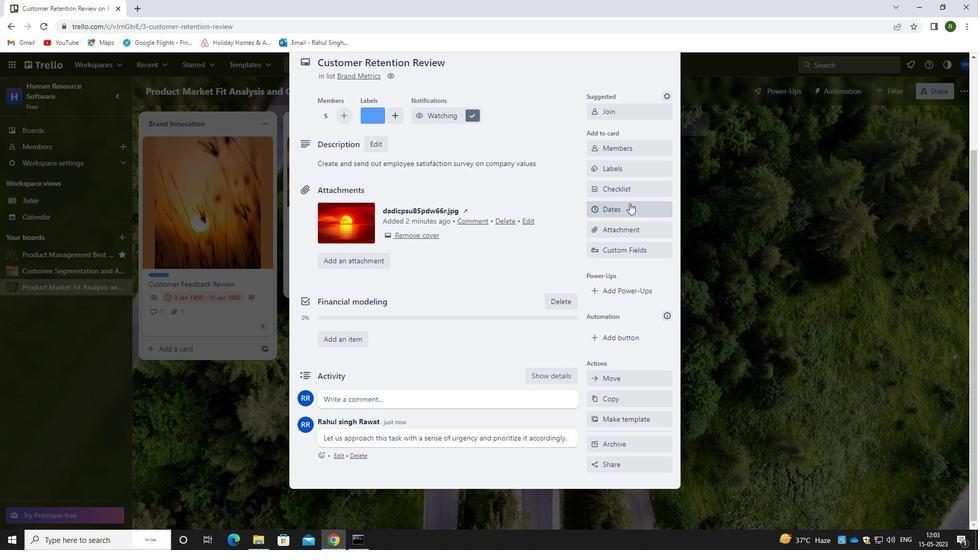 
Action: Mouse moved to (592, 277)
Screenshot: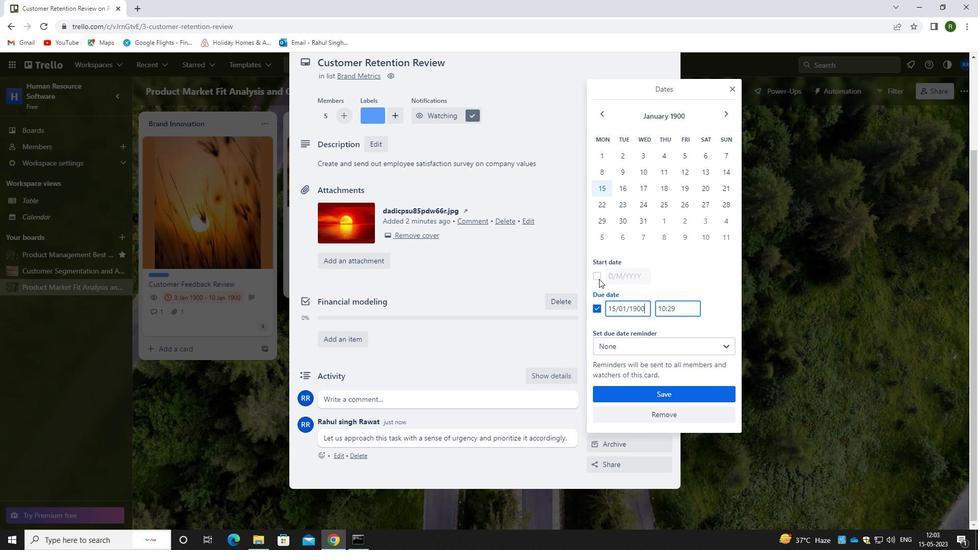
Action: Mouse pressed left at (592, 277)
Screenshot: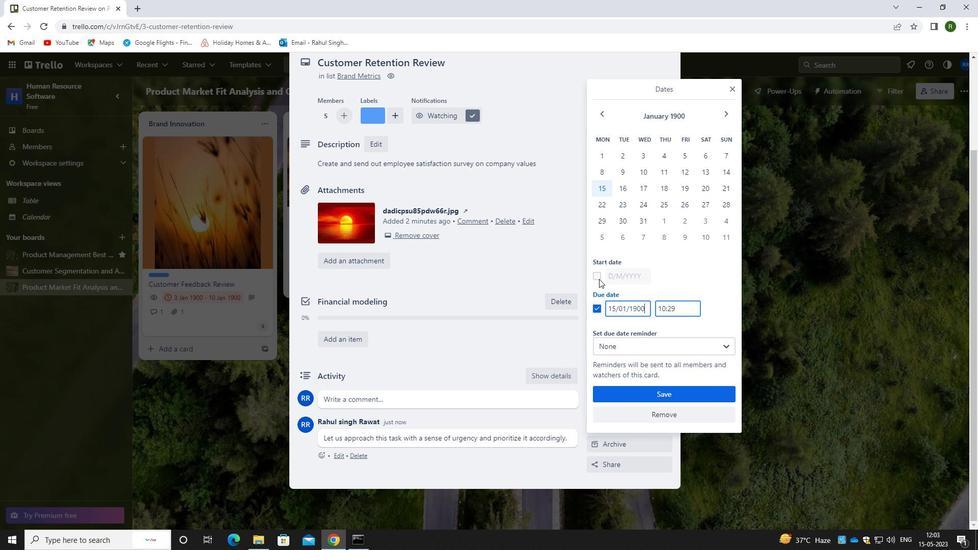 
Action: Mouse moved to (637, 278)
Screenshot: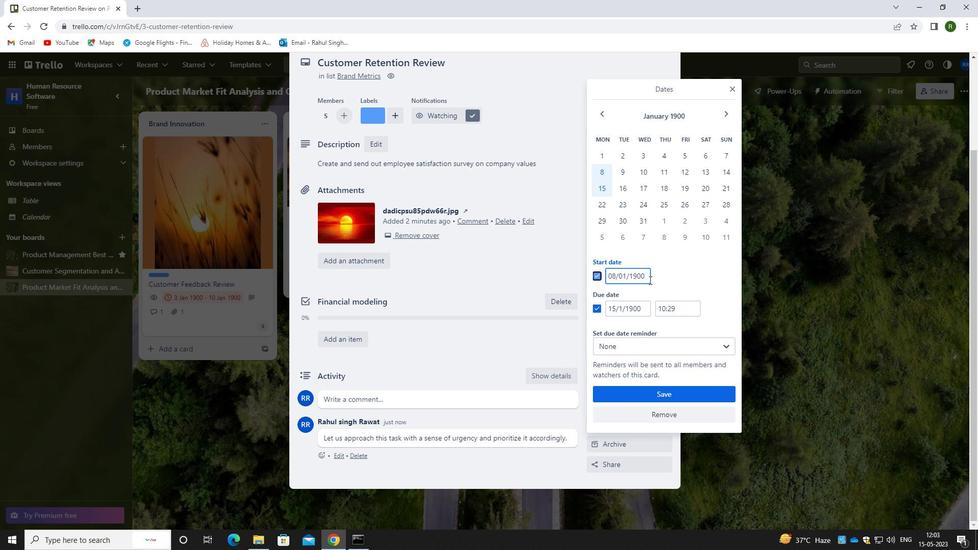
Action: Mouse pressed left at (637, 278)
Screenshot: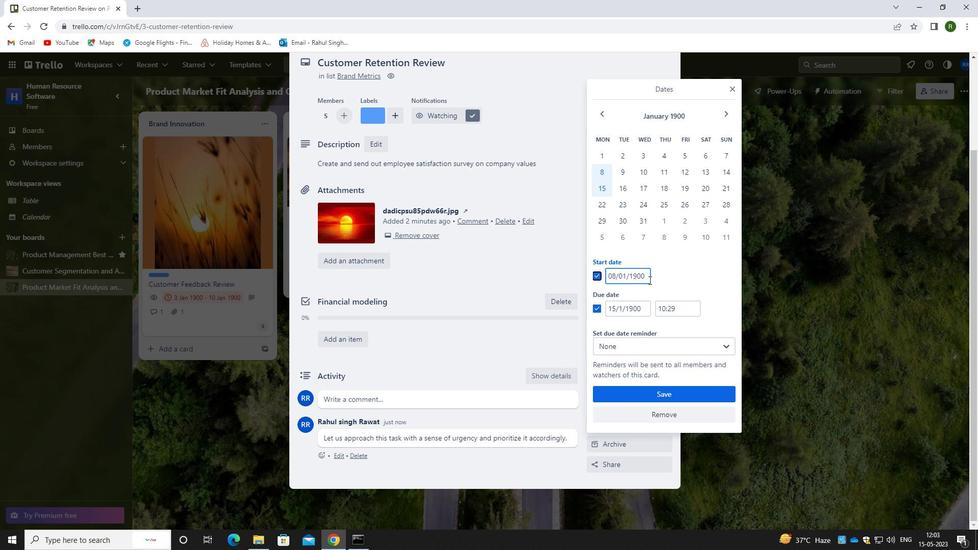 
Action: Mouse moved to (587, 285)
Screenshot: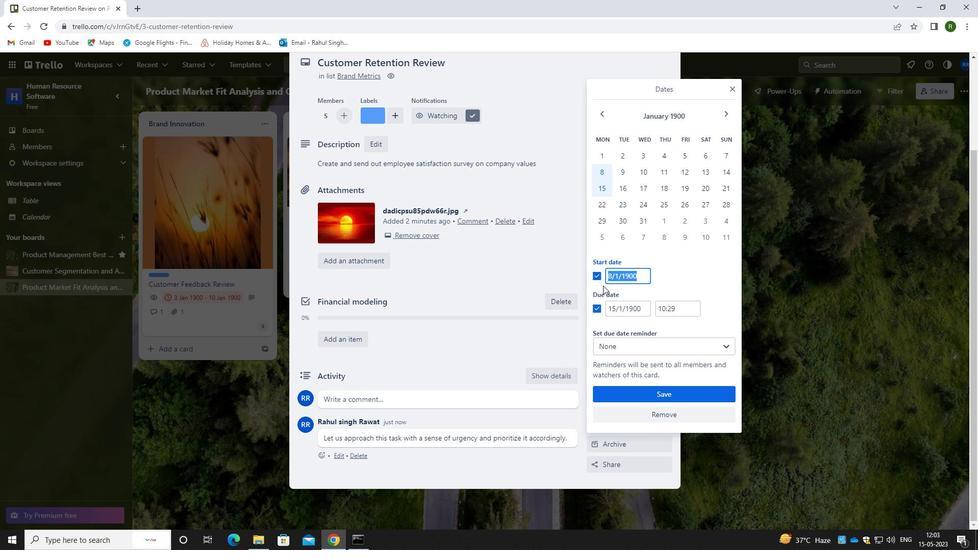 
Action: Key pressed 09/01/1900
Screenshot: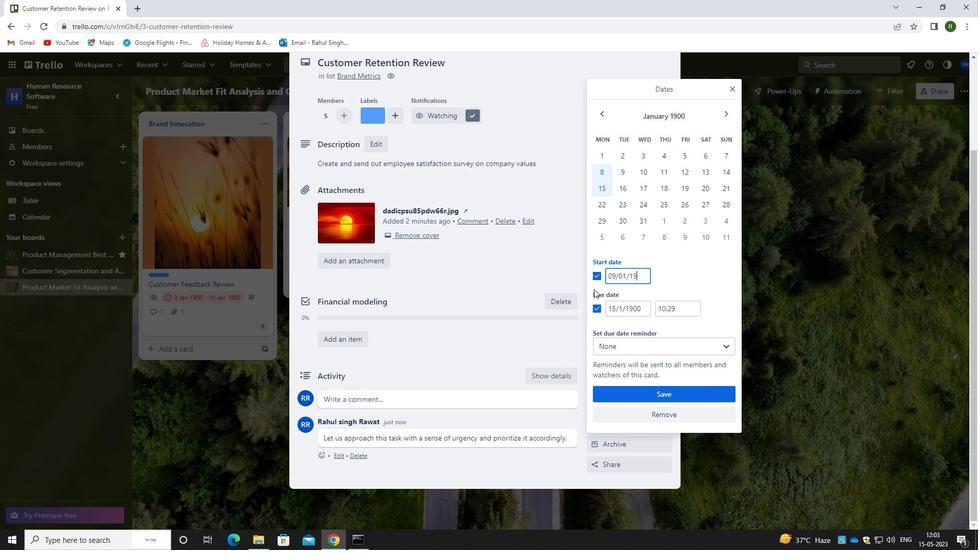 
Action: Mouse moved to (635, 305)
Screenshot: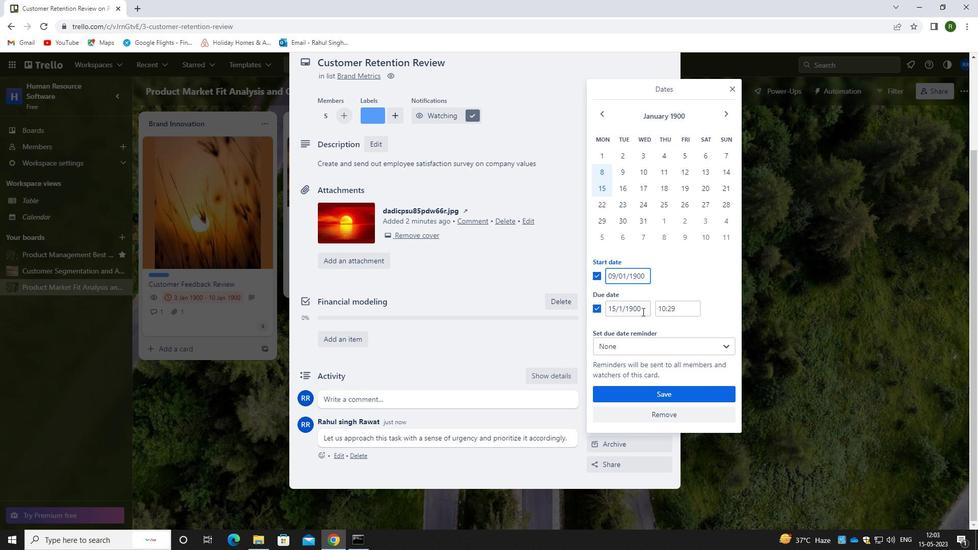 
Action: Mouse pressed left at (635, 305)
Screenshot: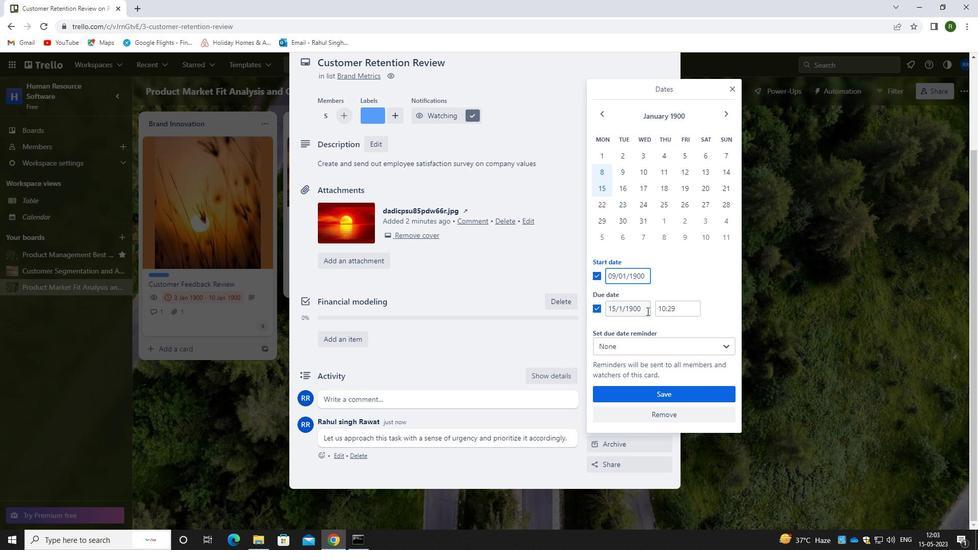 
Action: Mouse moved to (595, 315)
Screenshot: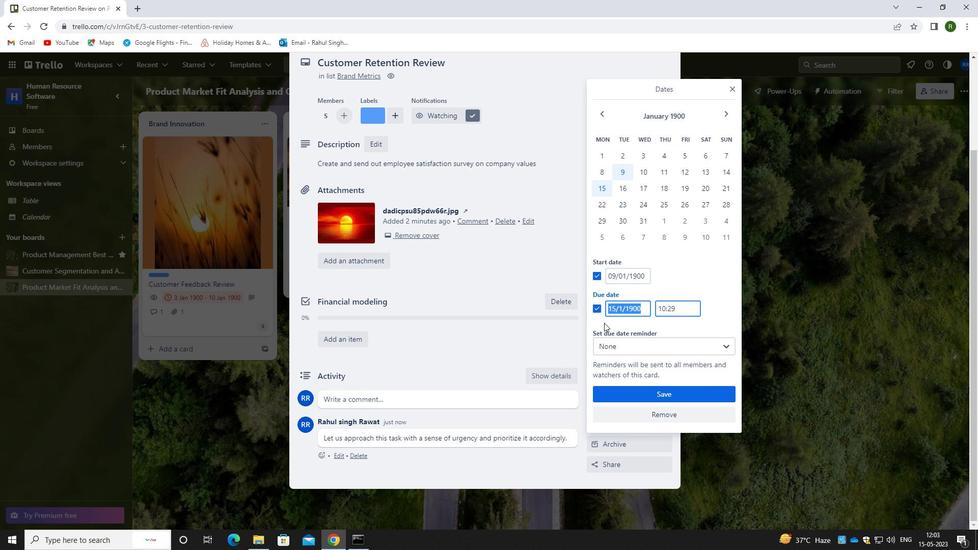 
Action: Key pressed 16/01/1900
Screenshot: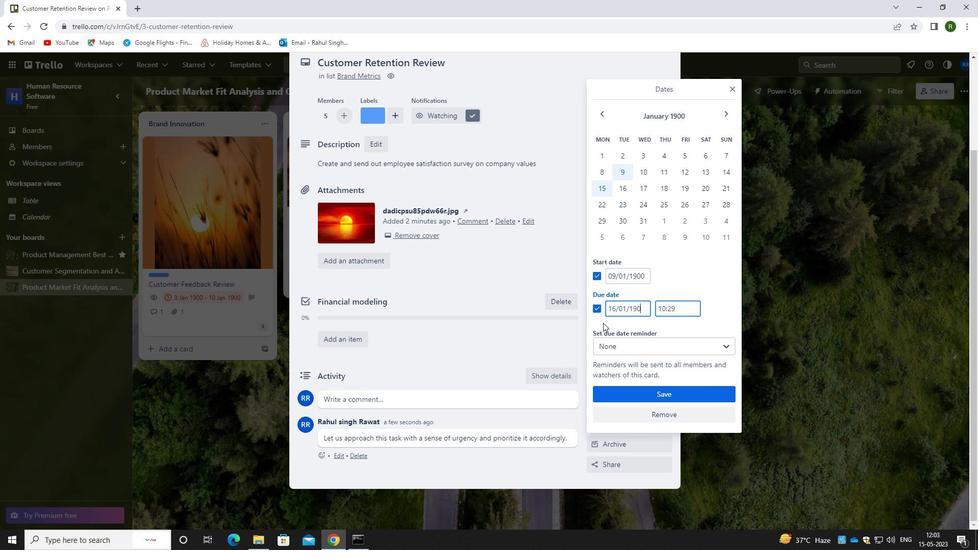 
Action: Mouse moved to (643, 378)
Screenshot: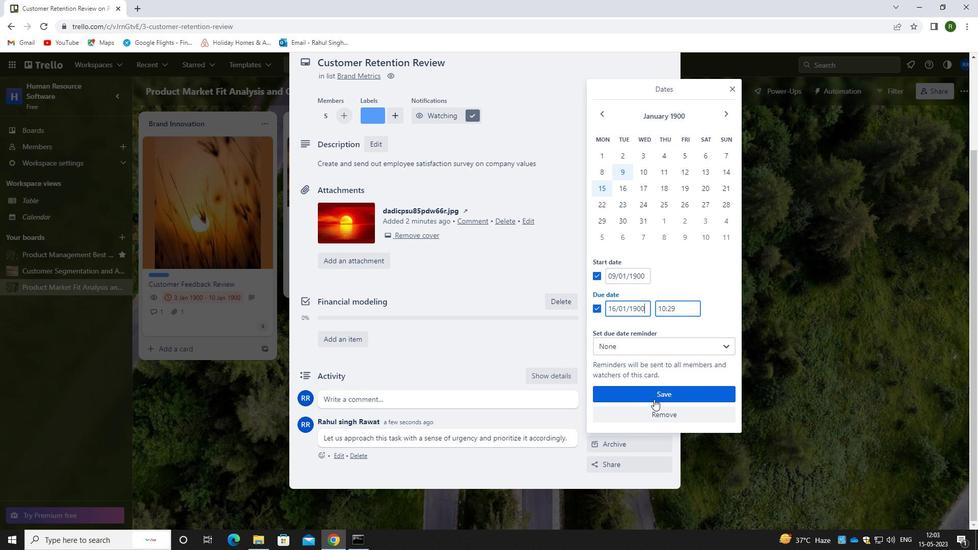 
Action: Mouse pressed left at (643, 378)
Screenshot: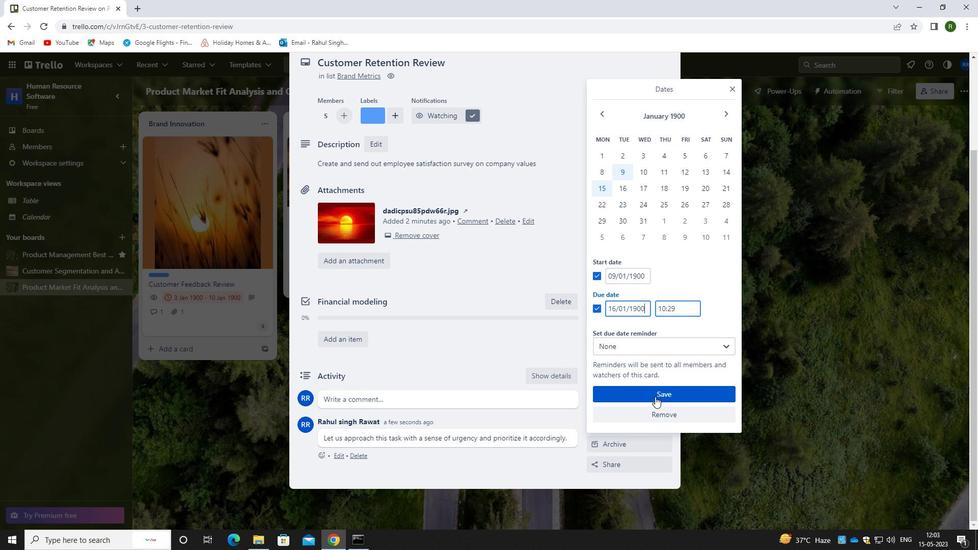 
Action: Mouse moved to (650, 358)
Screenshot: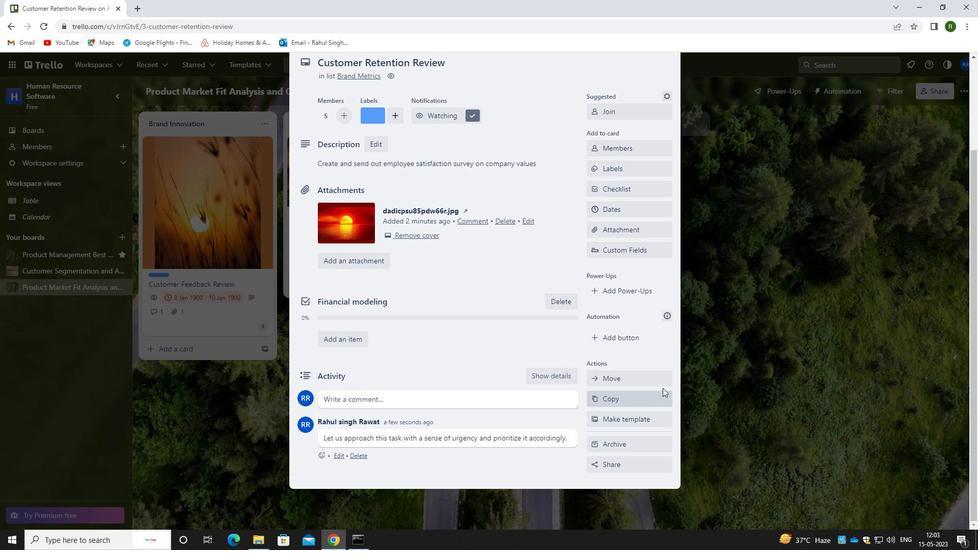 
Action: Mouse scrolled (650, 359) with delta (0, 0)
Screenshot: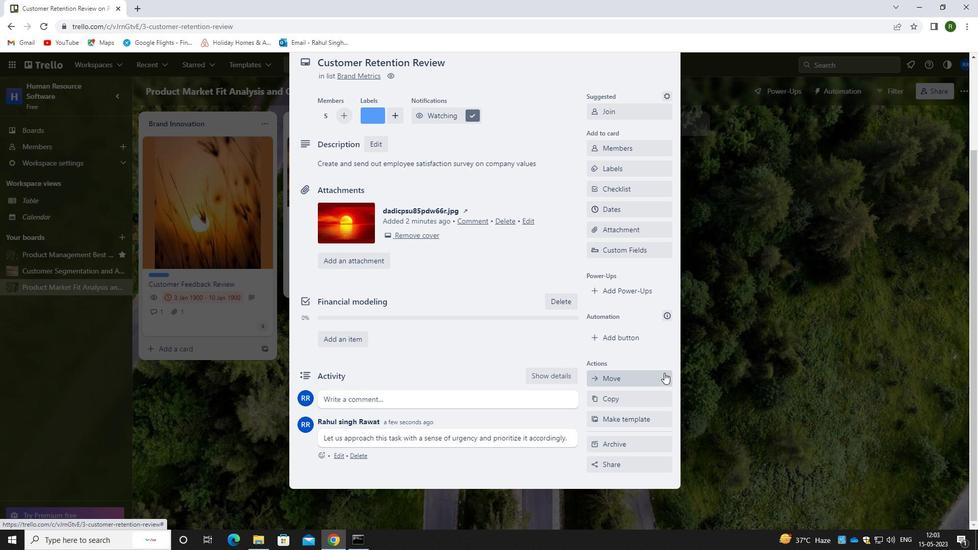 
Action: Mouse scrolled (650, 359) with delta (0, 0)
Screenshot: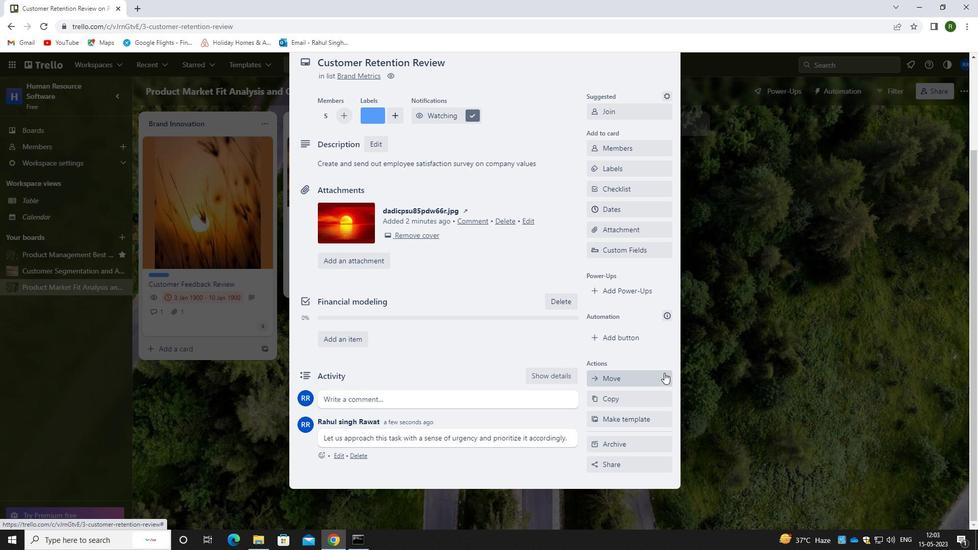 
Action: Mouse scrolled (650, 359) with delta (0, 0)
Screenshot: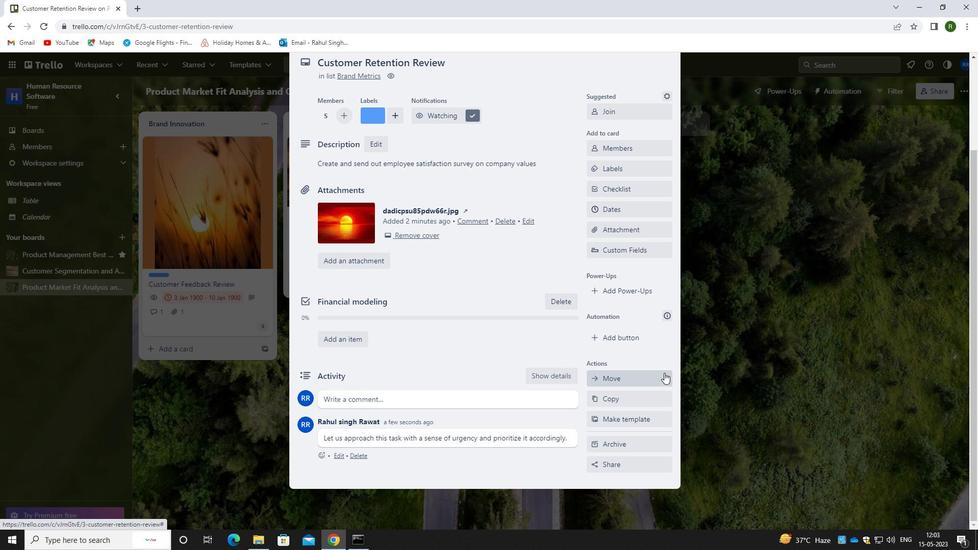 
Action: Mouse moved to (646, 358)
Screenshot: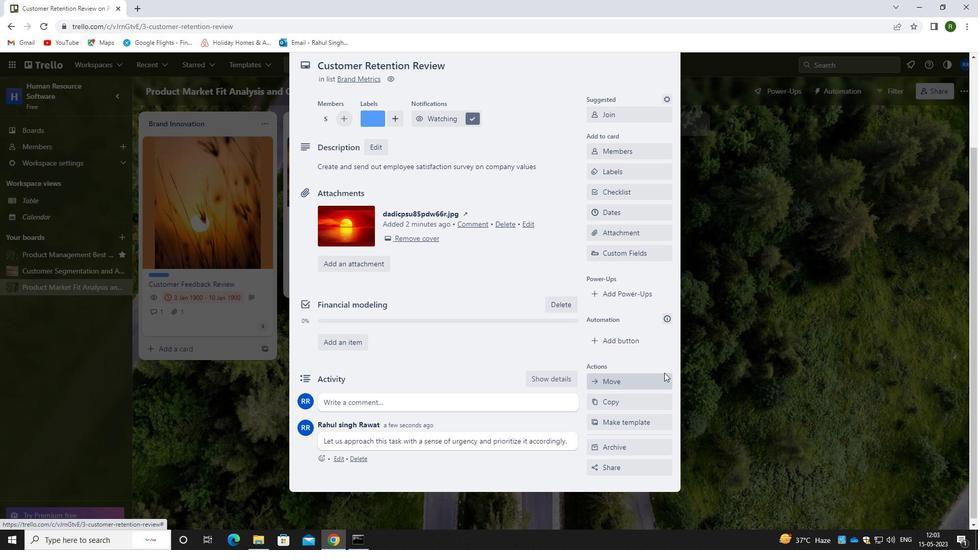 
